 Task: Add an event with the title Webinar: Email Marketing Strategies for Success, date '2024/04/23', time 9:40 AM to 11:40 AMand add a description: Lunch breaks often provide a chance for socializing and building relationships with colleagues. It's a time to connect with coworkers, share stories, and engage in casual conversations.Select event color  Grape . Add location for the event as: 987 Casa Mila, Barcelona, Spain, logged in from the account softage.3@softage.netand send the event invitation to softage.9@softage.net and softage.10@softage.net. Set a reminder for the event Every weekday(Monday to Friday)
Action: Mouse moved to (56, 90)
Screenshot: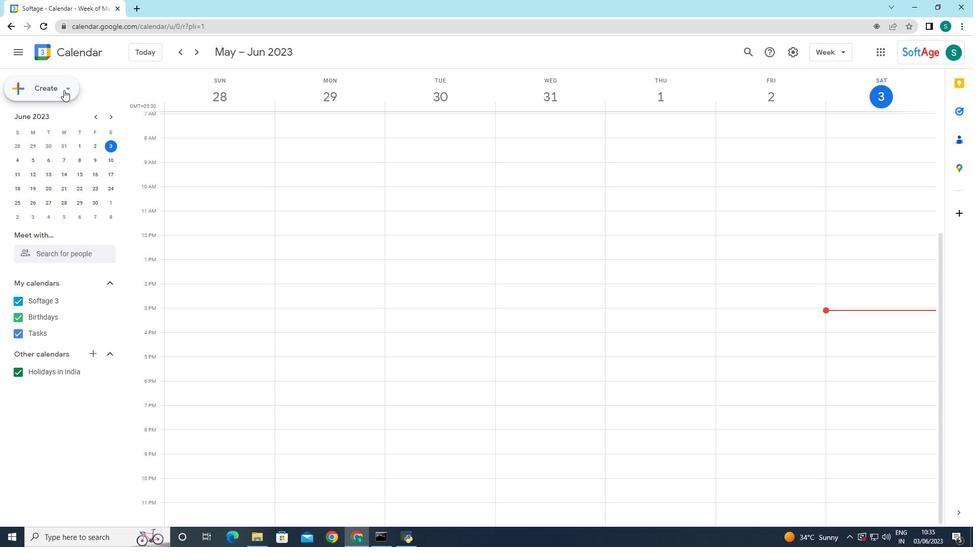 
Action: Mouse pressed left at (56, 90)
Screenshot: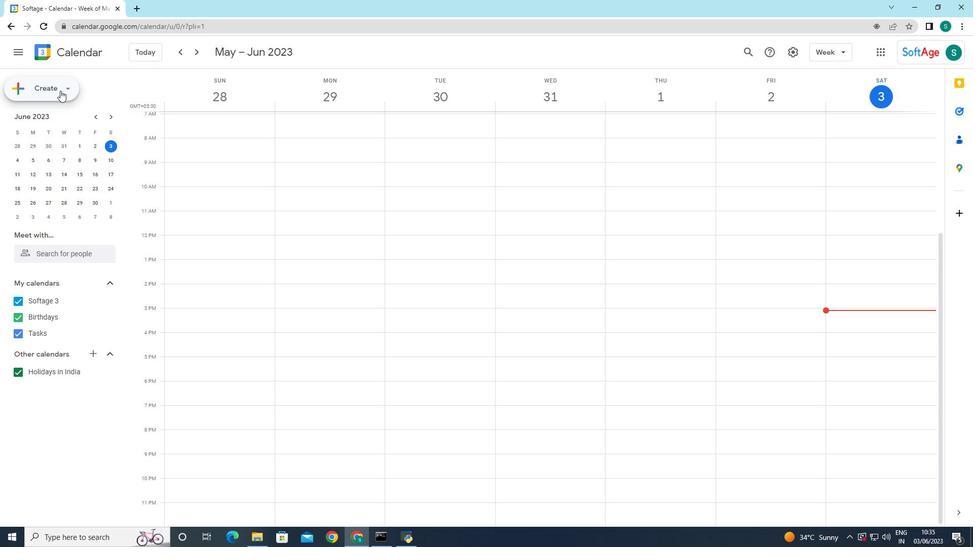 
Action: Mouse moved to (51, 118)
Screenshot: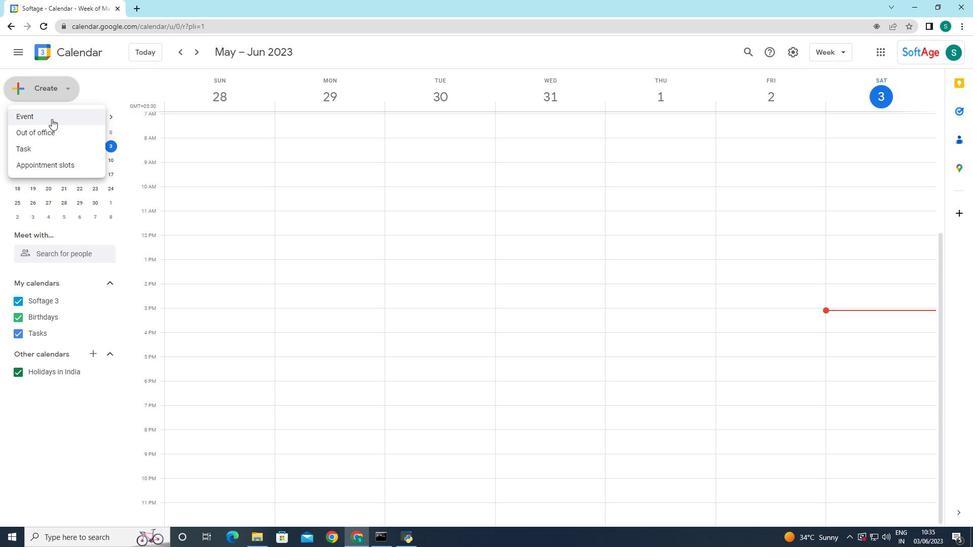 
Action: Mouse pressed left at (51, 118)
Screenshot: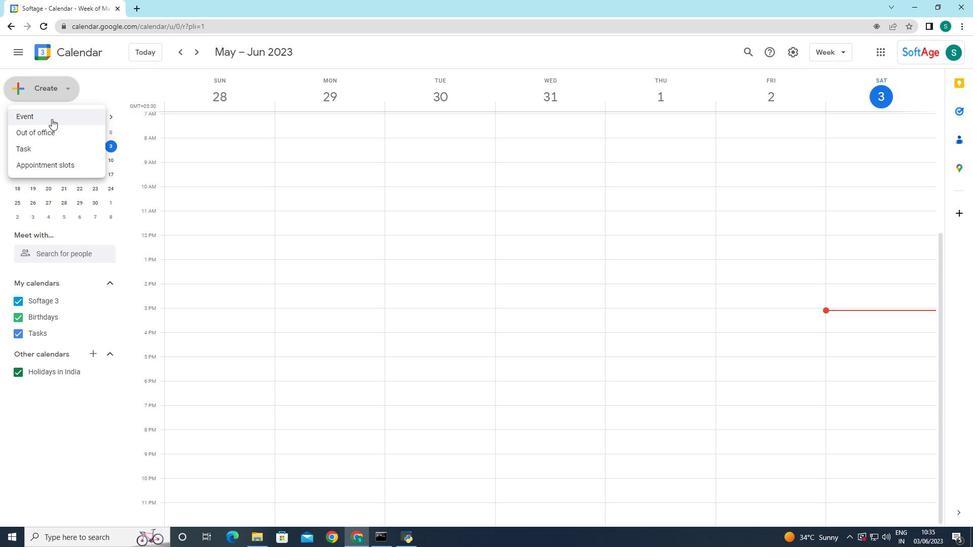
Action: Mouse moved to (745, 403)
Screenshot: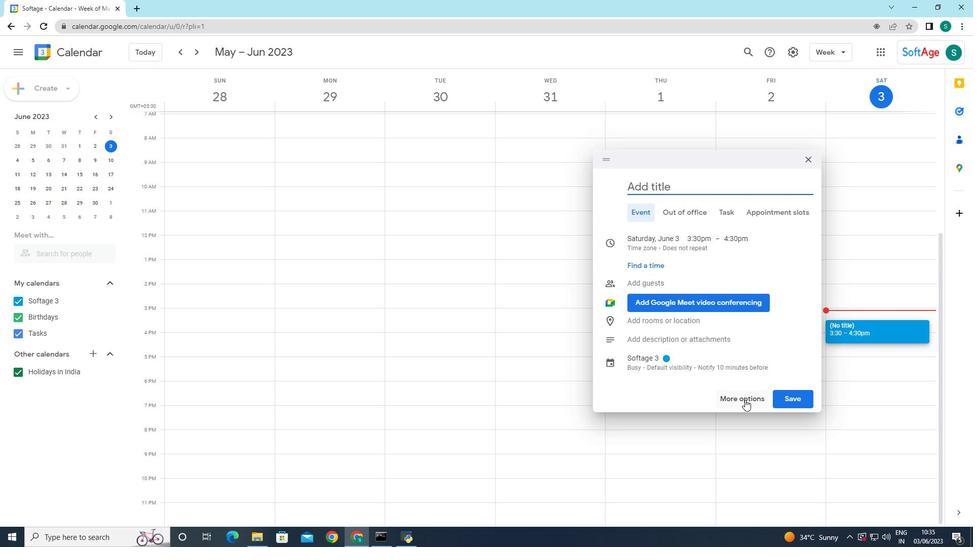 
Action: Mouse pressed left at (745, 403)
Screenshot: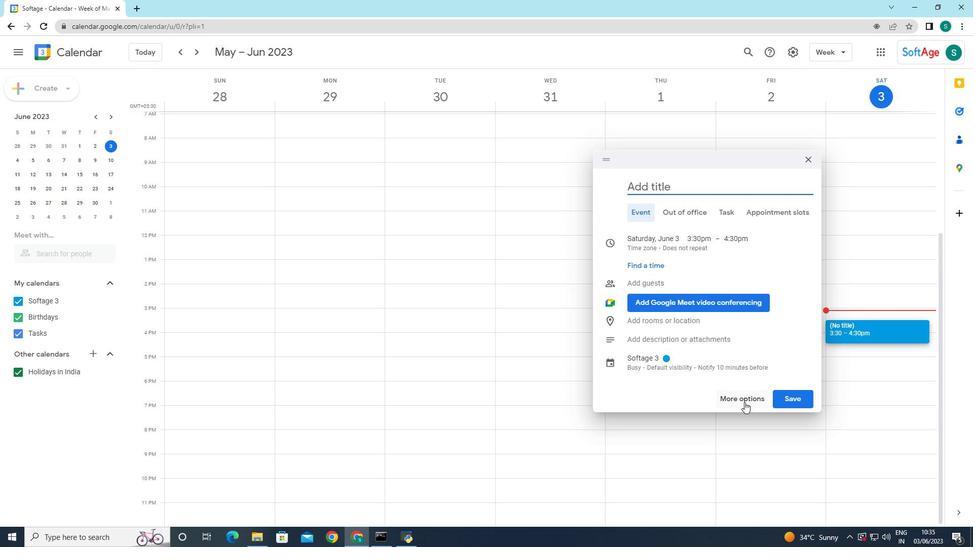 
Action: Mouse moved to (65, 60)
Screenshot: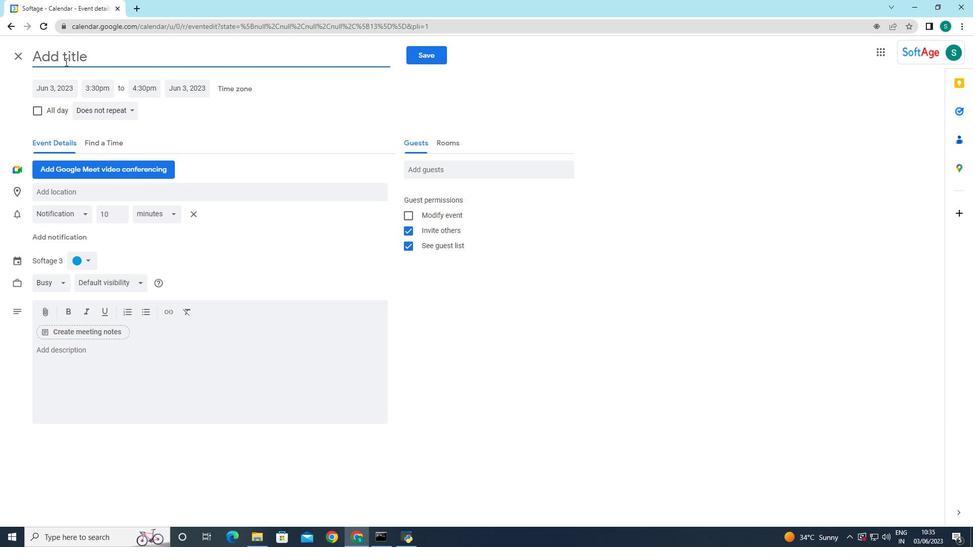 
Action: Mouse pressed left at (65, 60)
Screenshot: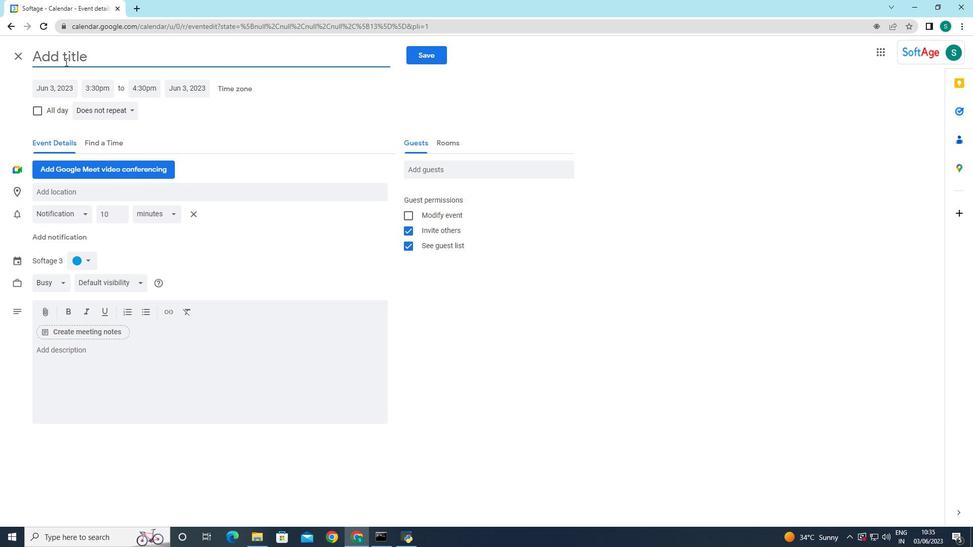 
Action: Key pressed <Key.caps_lock>E<Key.caps_lock>mail<Key.space><Key.caps_lock>MA<Key.backspace><Key.caps_lock>r<Key.backspace>arketing<Key.space><Key.caps_lock>S<Key.caps_lock>trategies<Key.space>for<Key.space><Key.caps_lock>S<Key.caps_lock>uccess
Screenshot: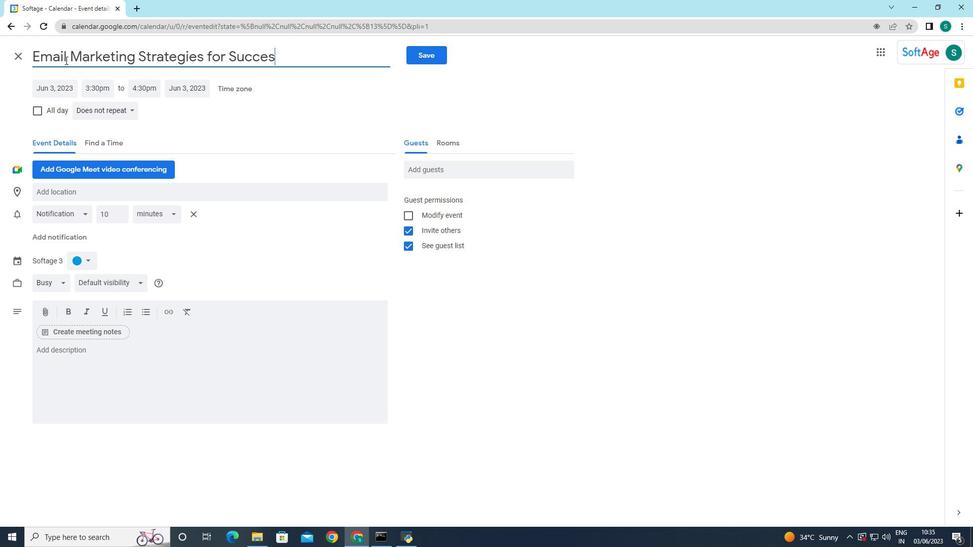 
Action: Mouse moved to (221, 127)
Screenshot: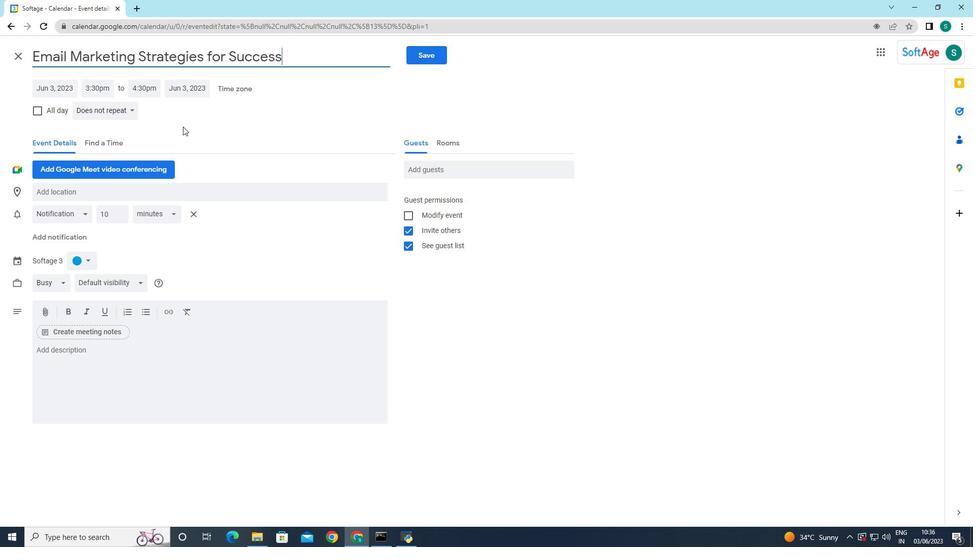 
Action: Mouse pressed left at (221, 127)
Screenshot: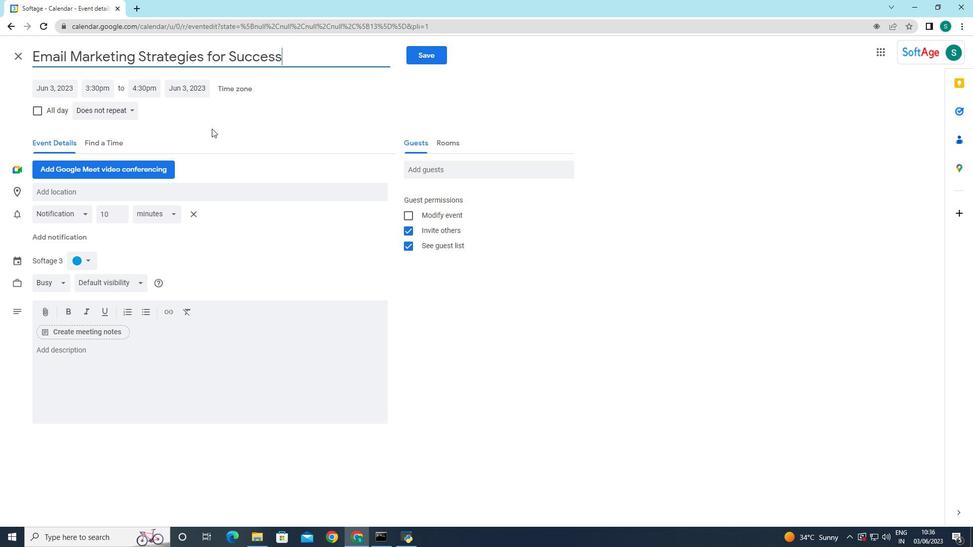 
Action: Mouse moved to (64, 95)
Screenshot: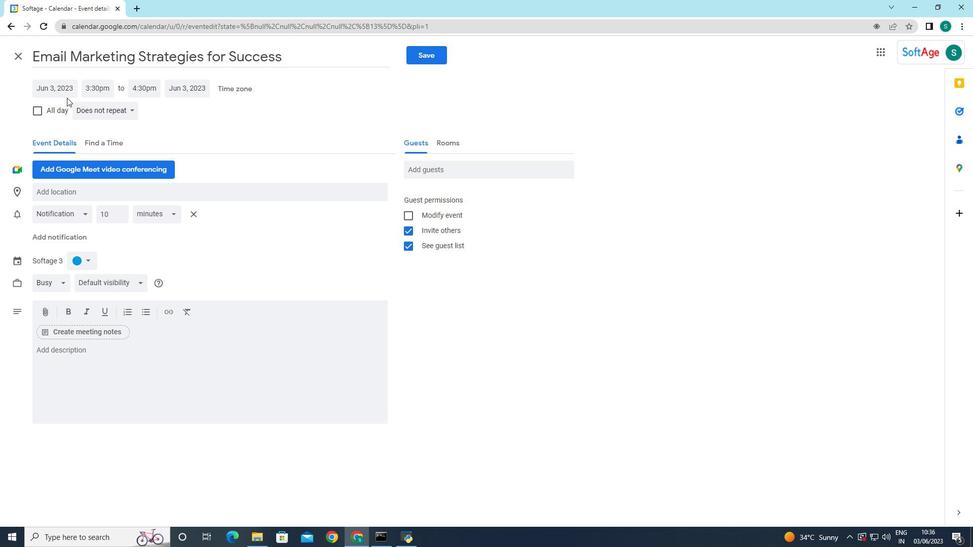 
Action: Mouse pressed left at (64, 95)
Screenshot: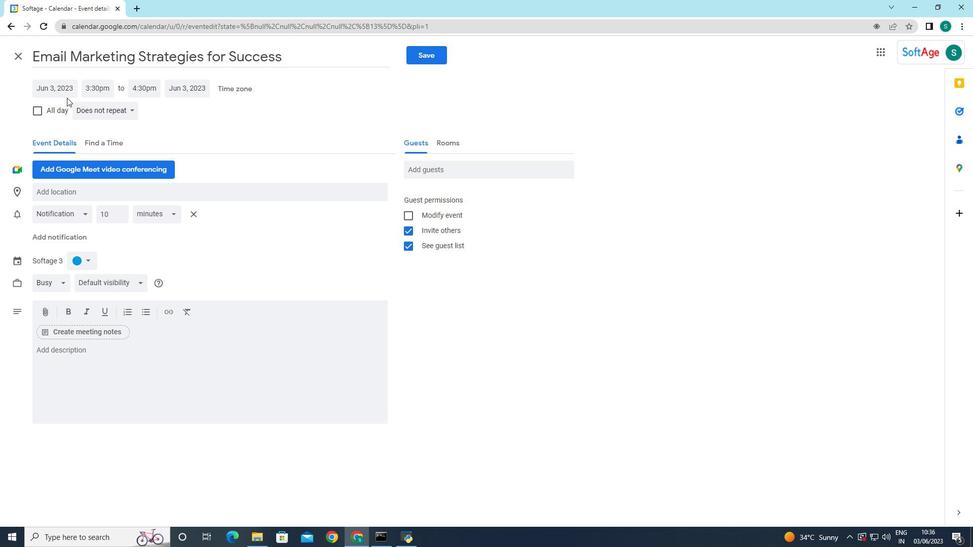 
Action: Mouse moved to (158, 111)
Screenshot: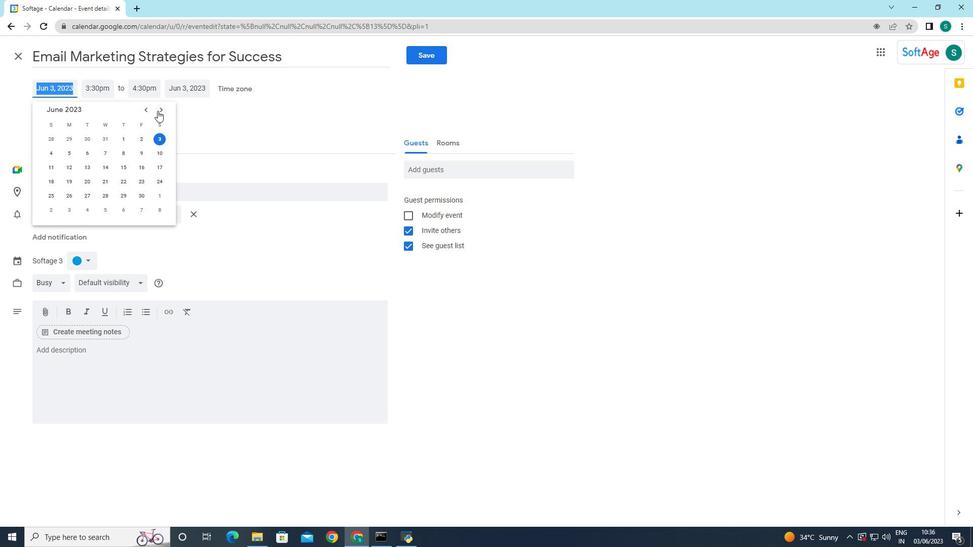 
Action: Mouse pressed left at (158, 111)
Screenshot: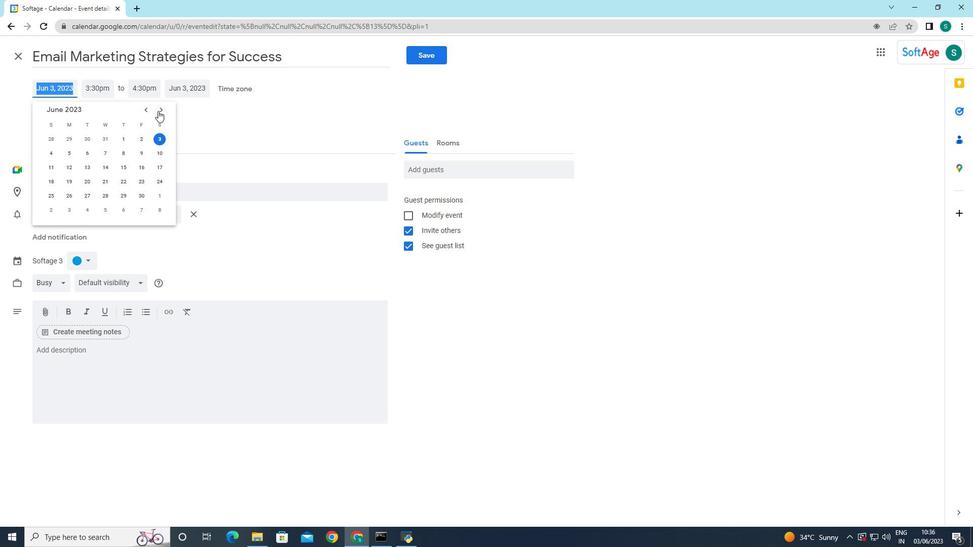 
Action: Mouse pressed left at (158, 111)
Screenshot: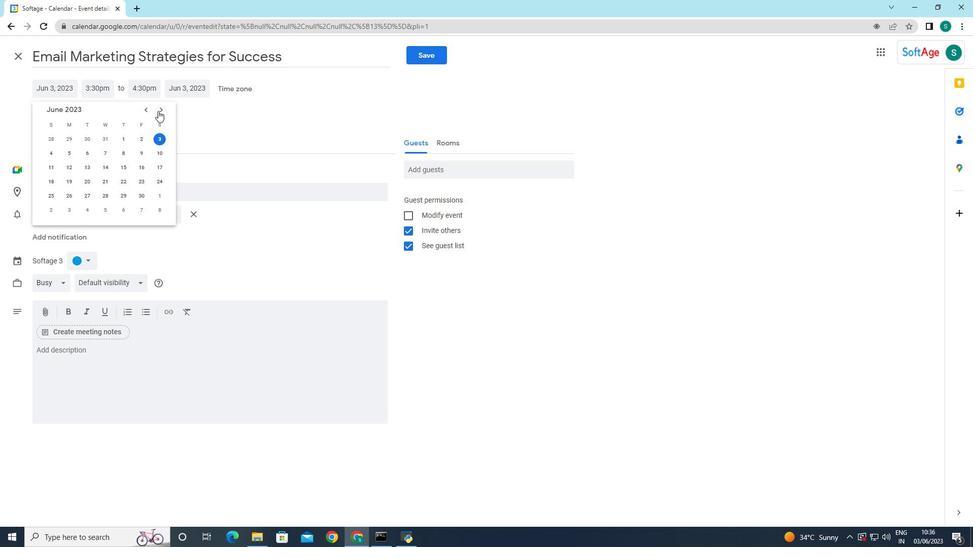 
Action: Mouse pressed left at (158, 111)
Screenshot: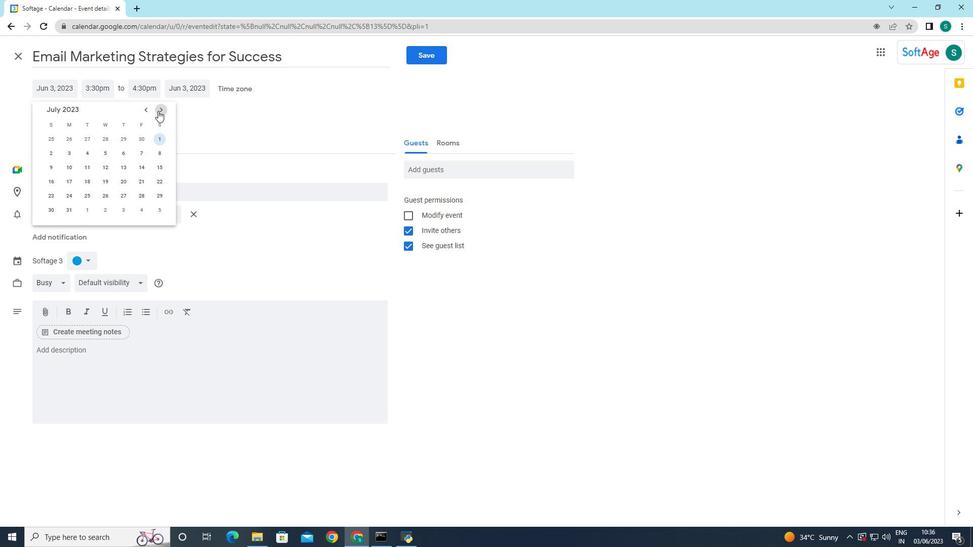 
Action: Mouse pressed left at (158, 111)
Screenshot: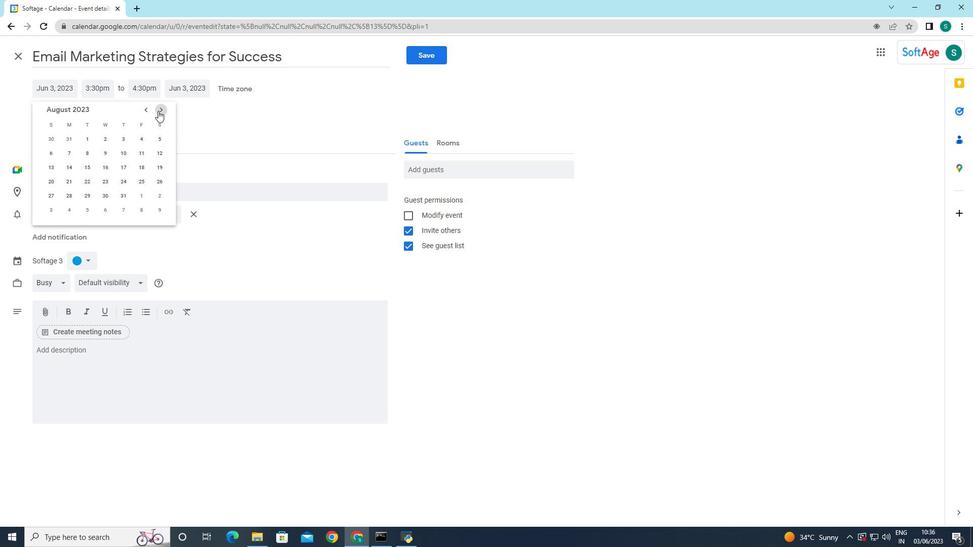 
Action: Mouse pressed left at (158, 111)
Screenshot: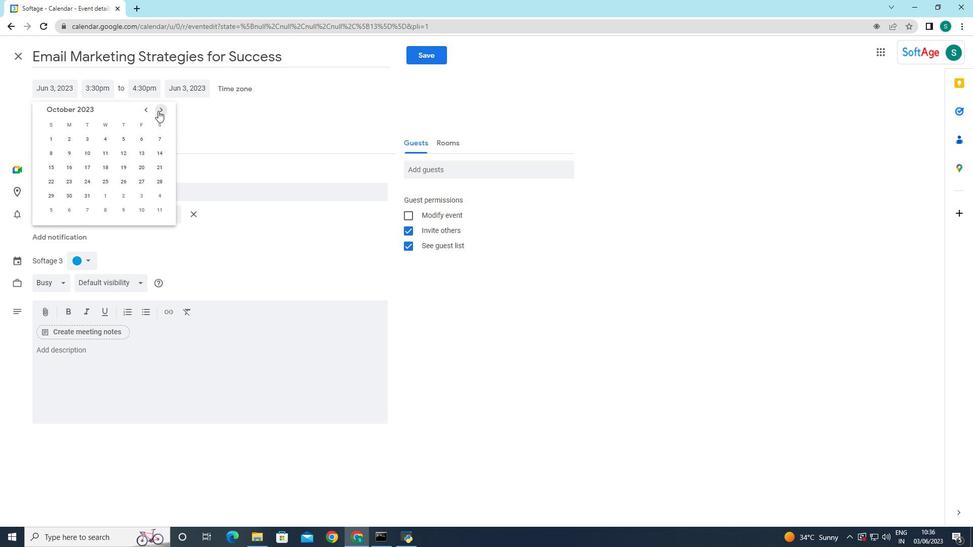 
Action: Mouse pressed left at (158, 111)
Screenshot: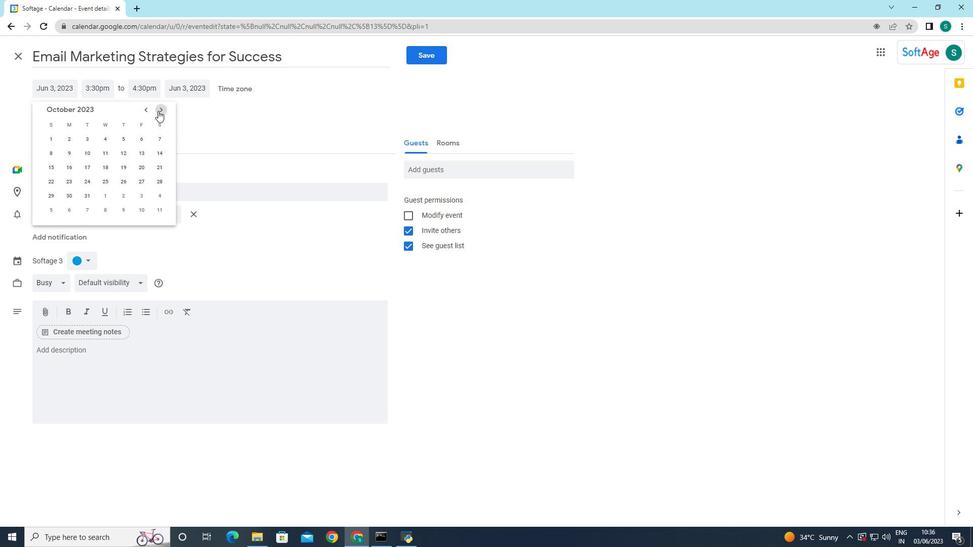 
Action: Mouse pressed left at (158, 111)
Screenshot: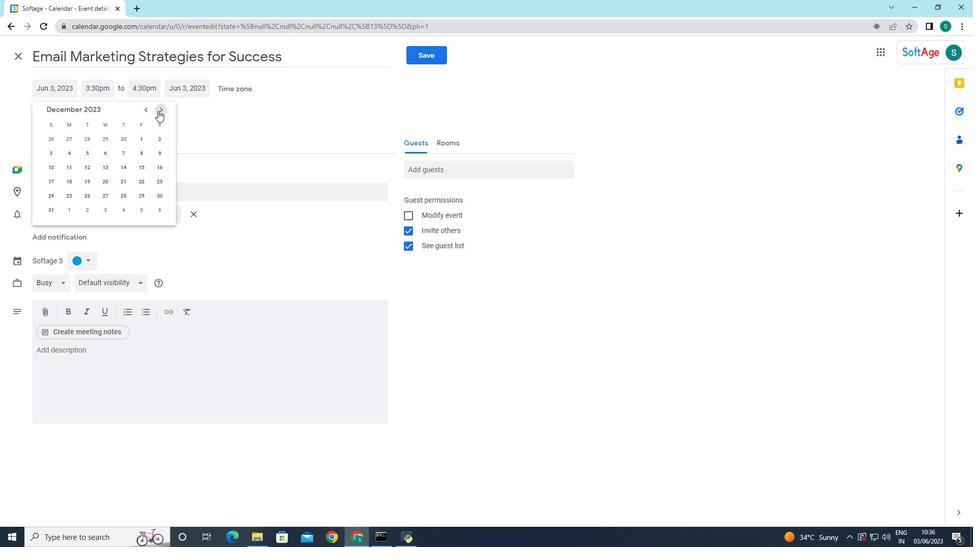 
Action: Mouse pressed left at (158, 111)
Screenshot: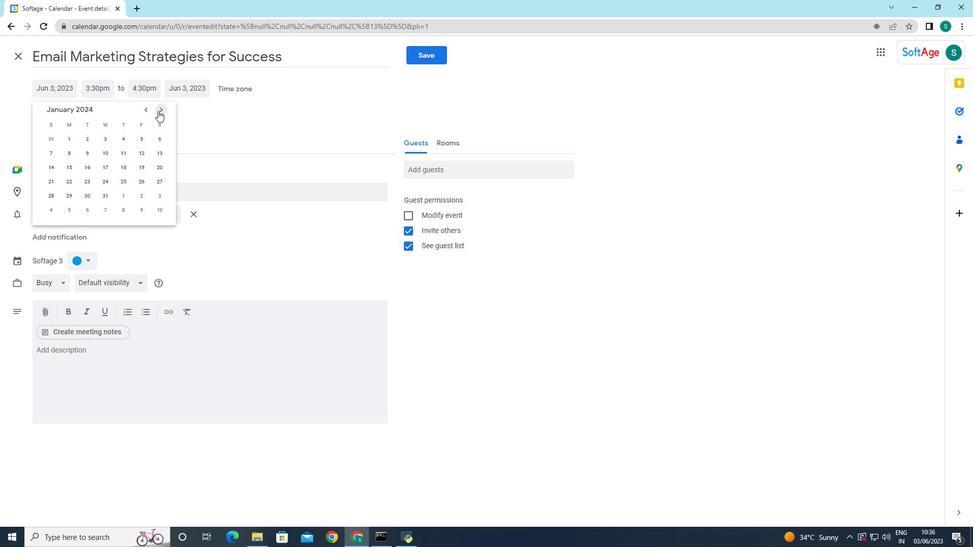 
Action: Mouse pressed left at (158, 111)
Screenshot: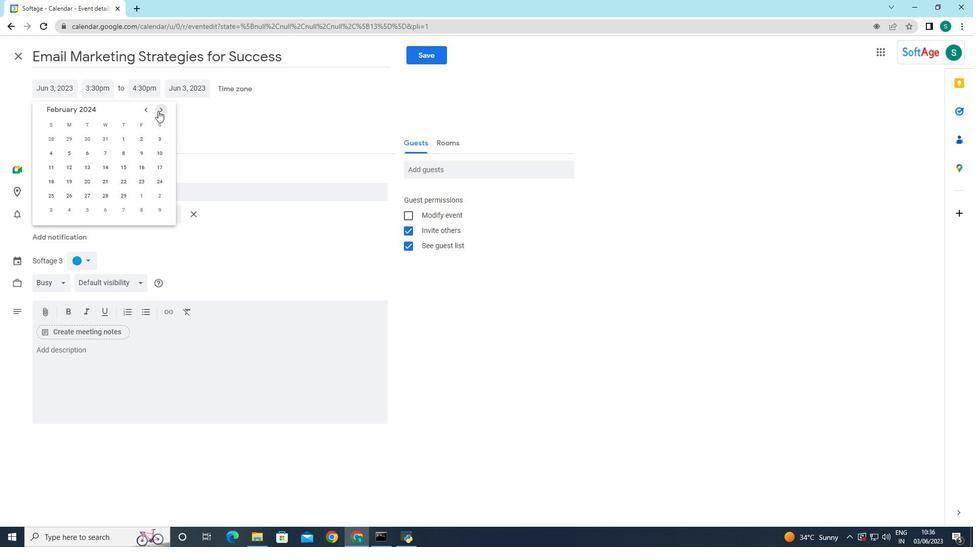 
Action: Mouse pressed left at (158, 111)
Screenshot: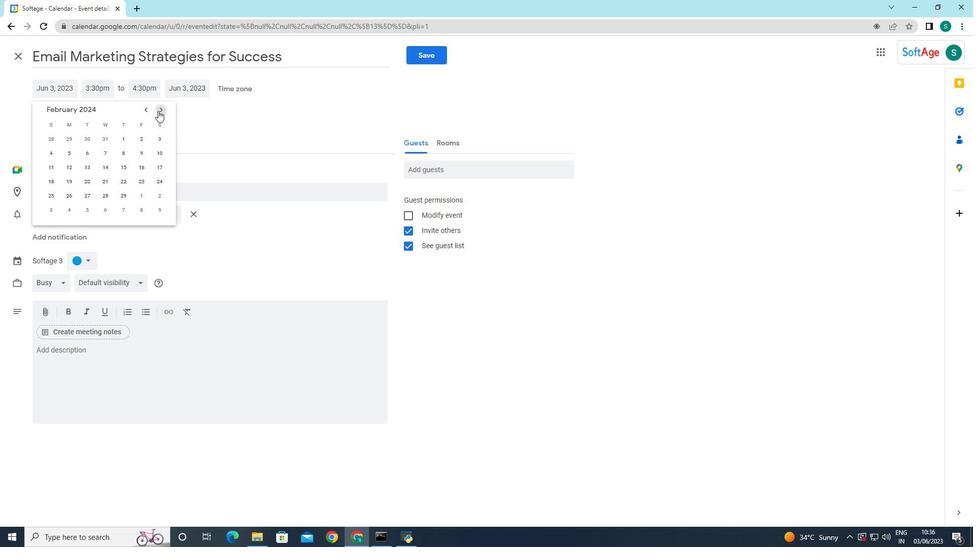 
Action: Mouse moved to (90, 182)
Screenshot: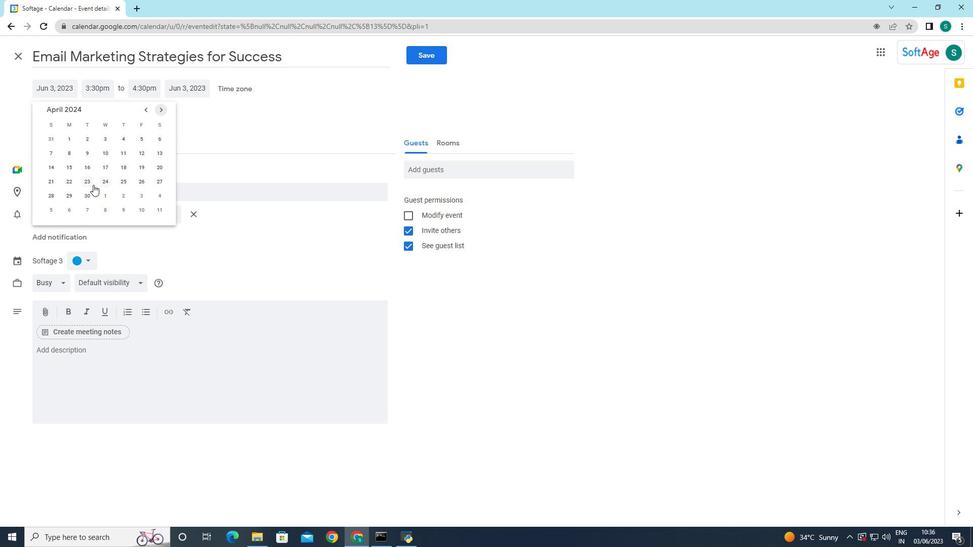 
Action: Mouse pressed left at (90, 182)
Screenshot: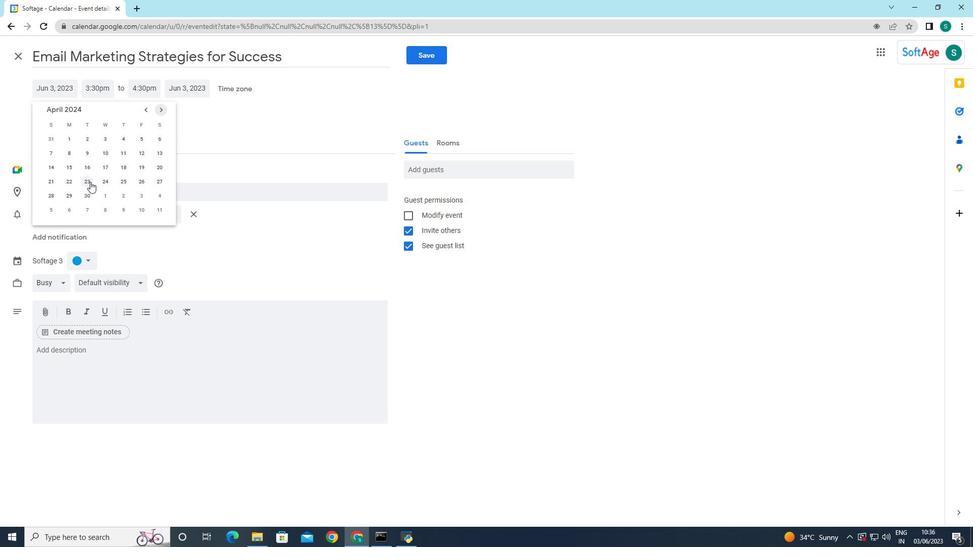 
Action: Mouse moved to (228, 127)
Screenshot: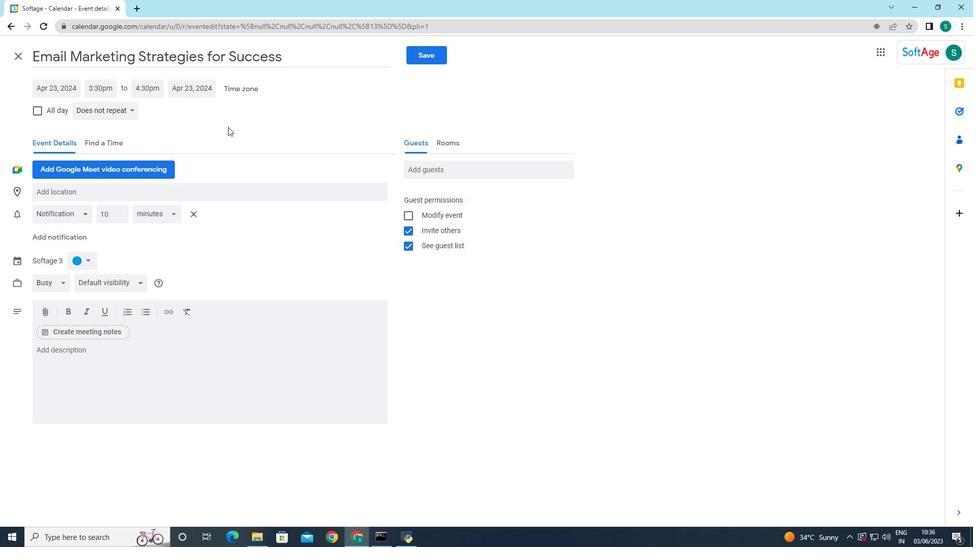 
Action: Mouse pressed left at (228, 127)
Screenshot: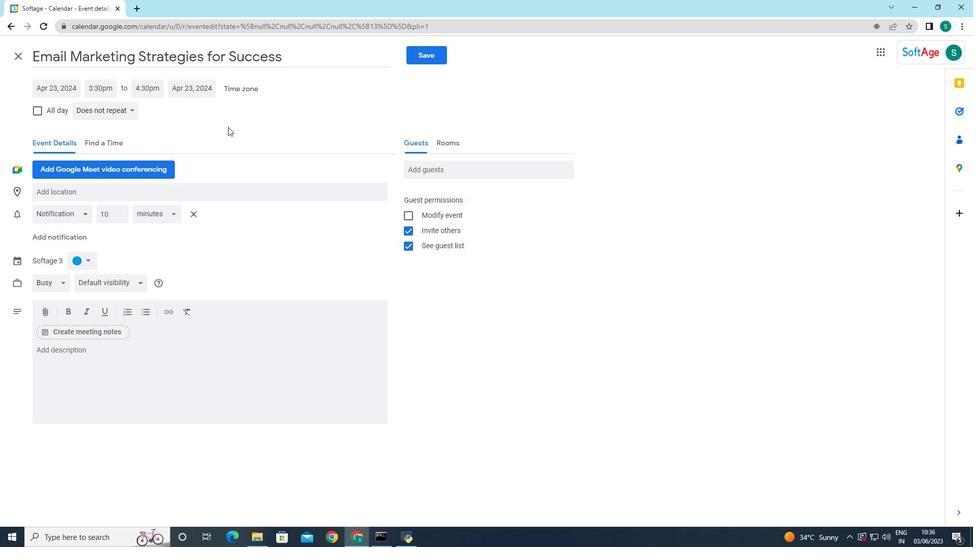 
Action: Mouse moved to (104, 86)
Screenshot: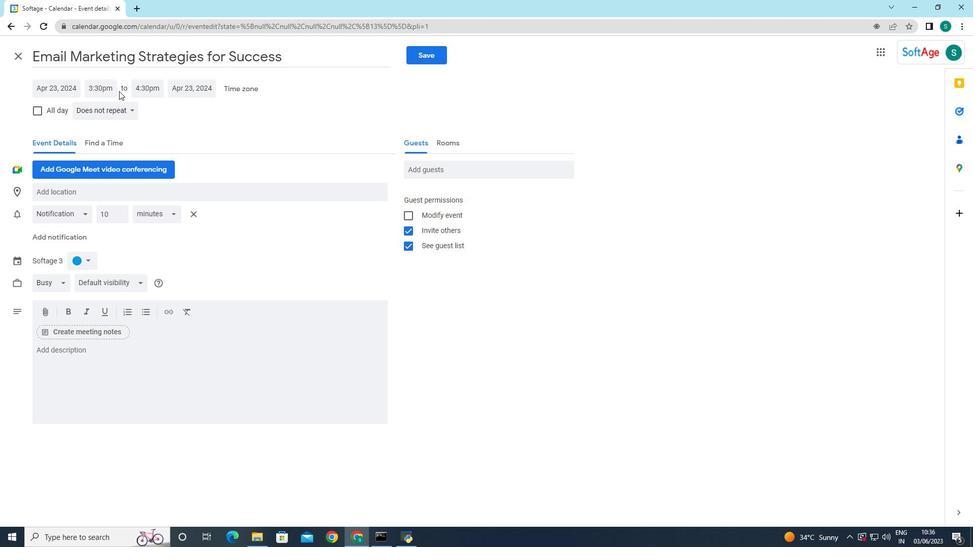 
Action: Mouse pressed left at (104, 86)
Screenshot: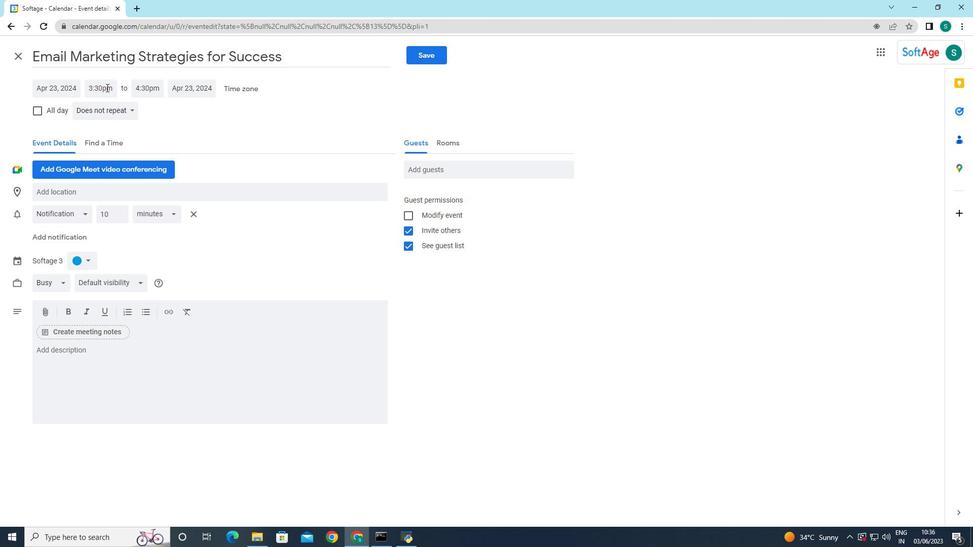 
Action: Mouse moved to (116, 197)
Screenshot: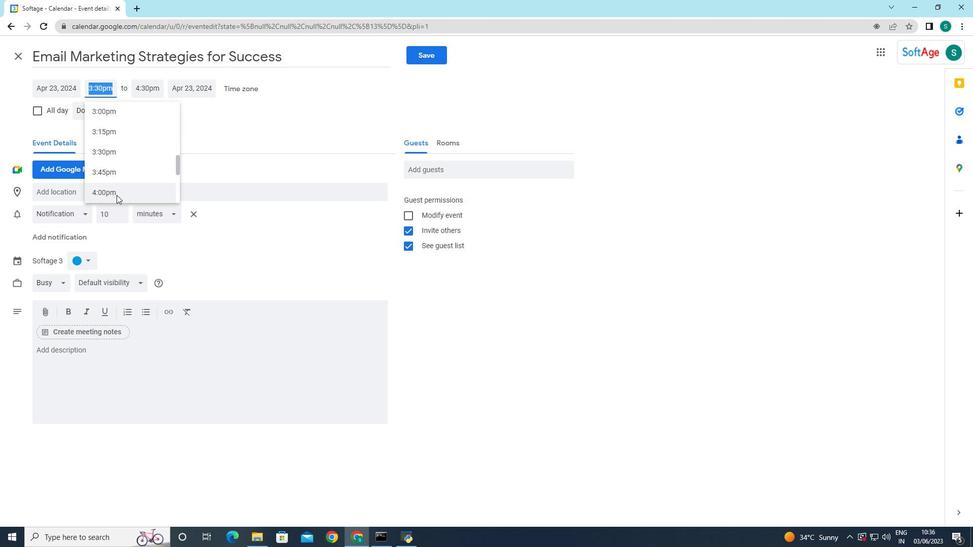 
Action: Mouse scrolled (116, 197) with delta (0, 0)
Screenshot: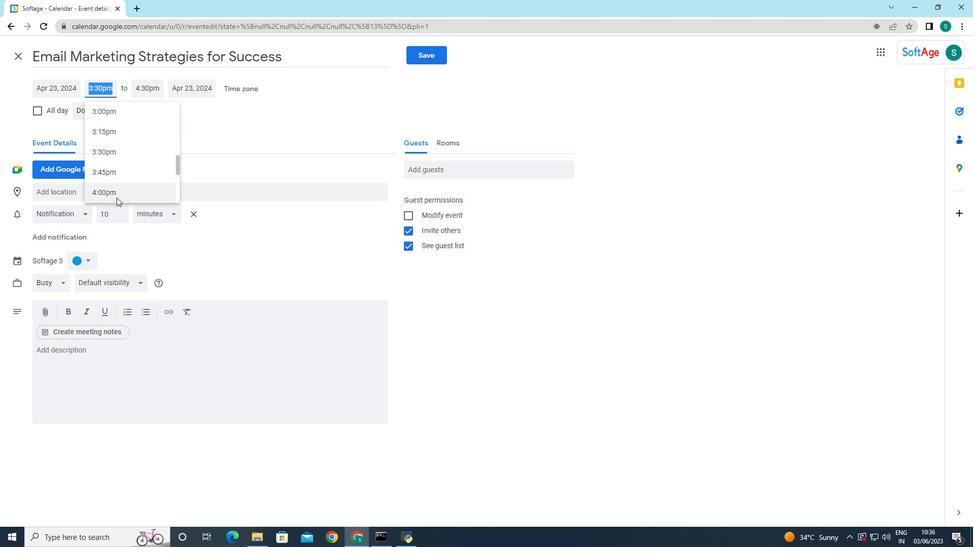 
Action: Mouse scrolled (116, 197) with delta (0, 0)
Screenshot: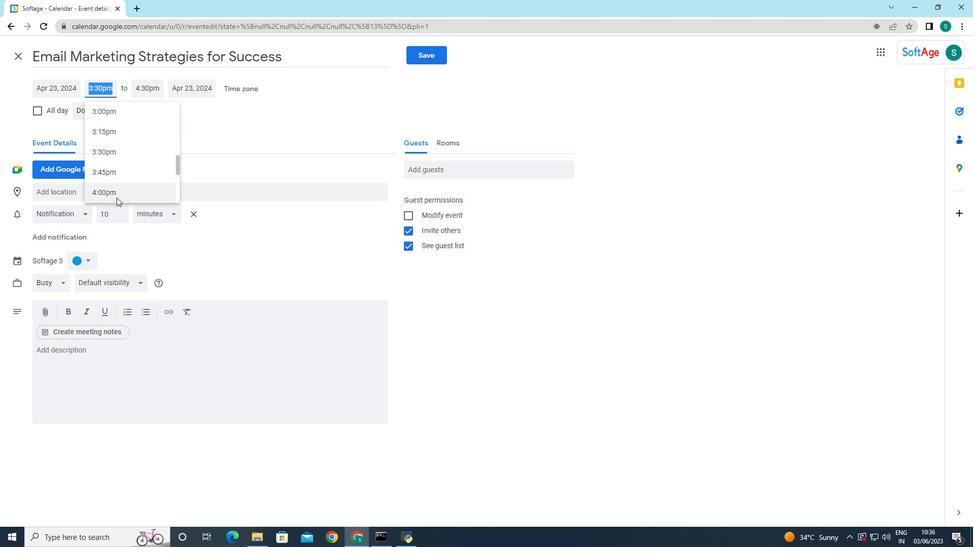 
Action: Mouse moved to (109, 161)
Screenshot: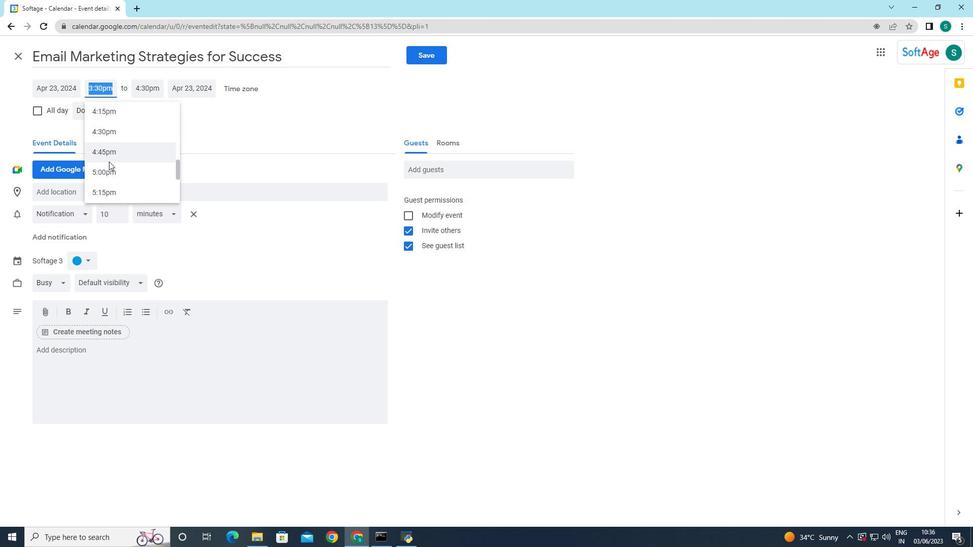 
Action: Mouse scrolled (109, 162) with delta (0, 0)
Screenshot: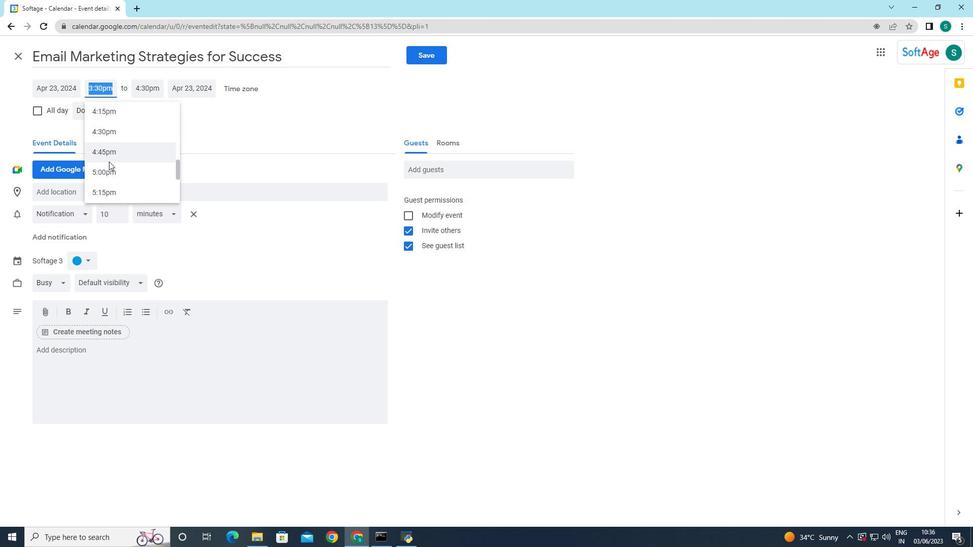 
Action: Mouse scrolled (109, 162) with delta (0, 0)
Screenshot: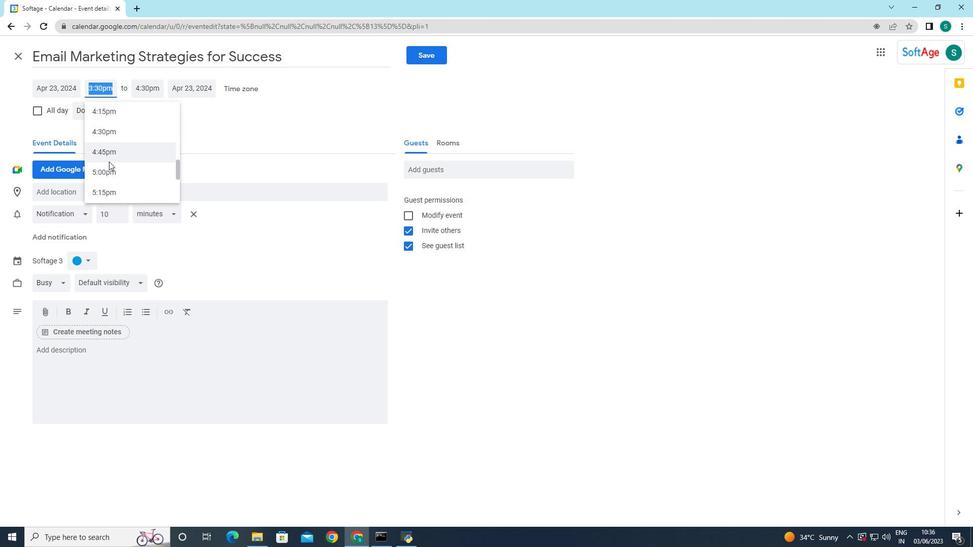 
Action: Mouse scrolled (109, 162) with delta (0, 0)
Screenshot: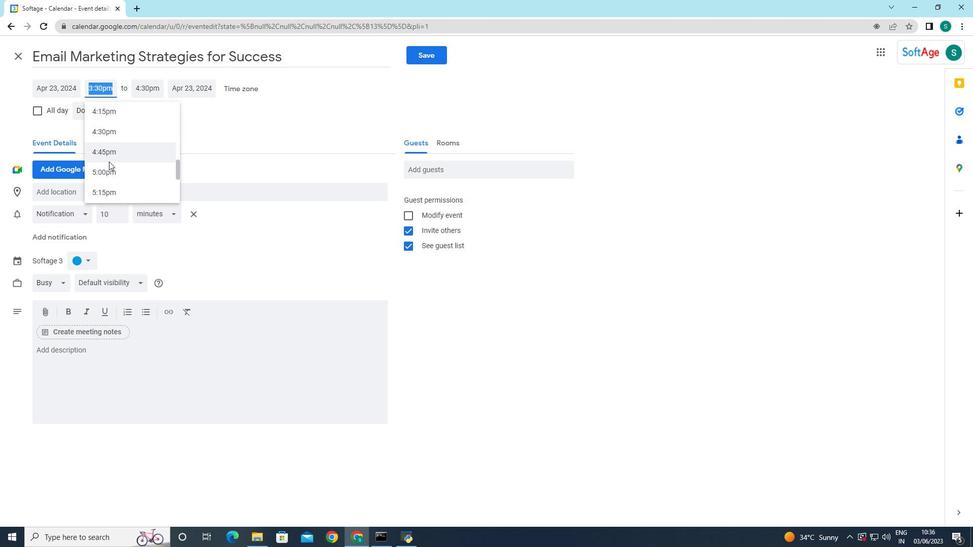 
Action: Mouse moved to (115, 162)
Screenshot: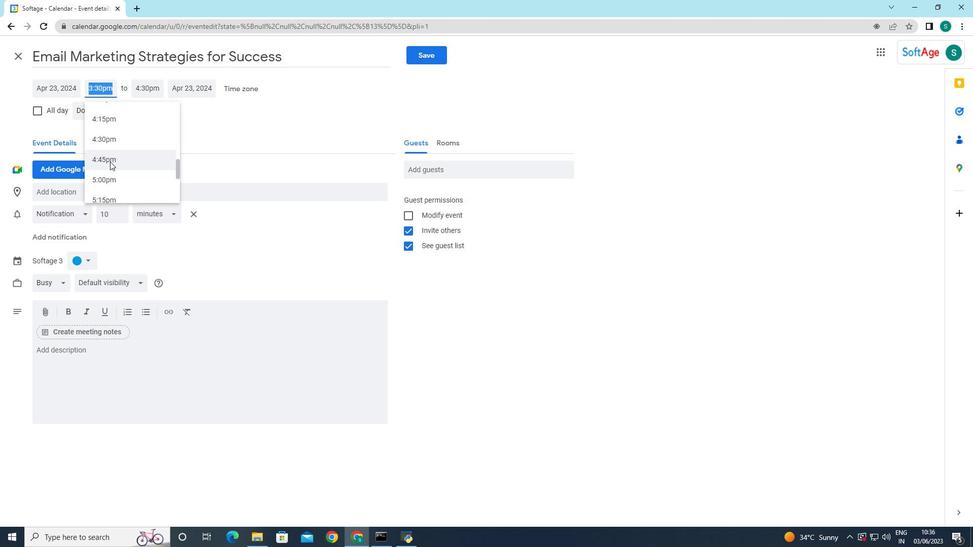 
Action: Mouse scrolled (115, 163) with delta (0, 0)
Screenshot: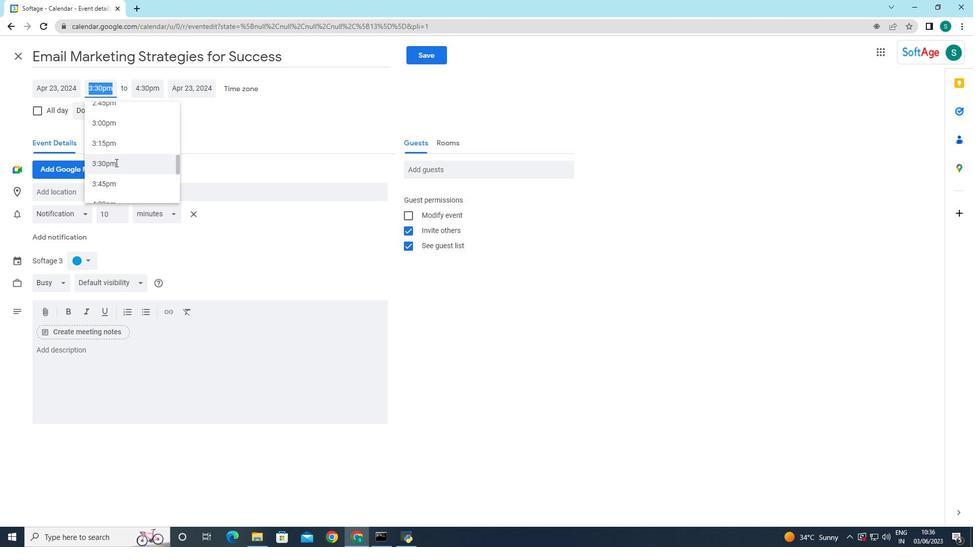 
Action: Mouse scrolled (115, 163) with delta (0, 0)
Screenshot: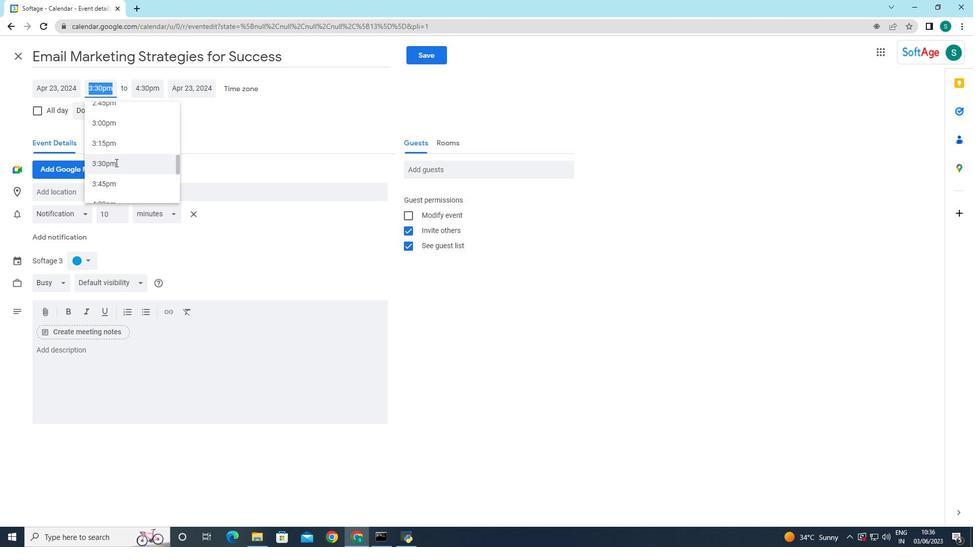 
Action: Mouse scrolled (115, 163) with delta (0, 0)
Screenshot: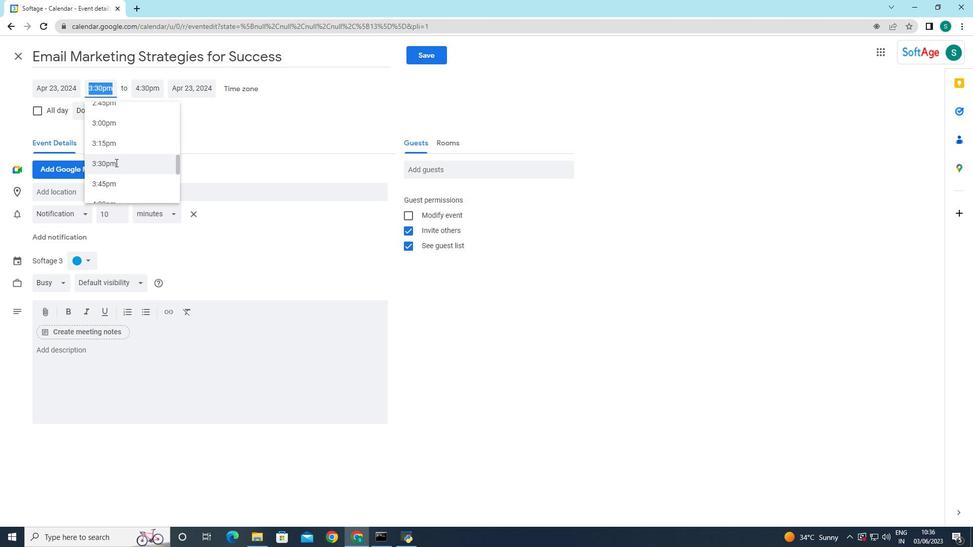 
Action: Mouse moved to (115, 162)
Screenshot: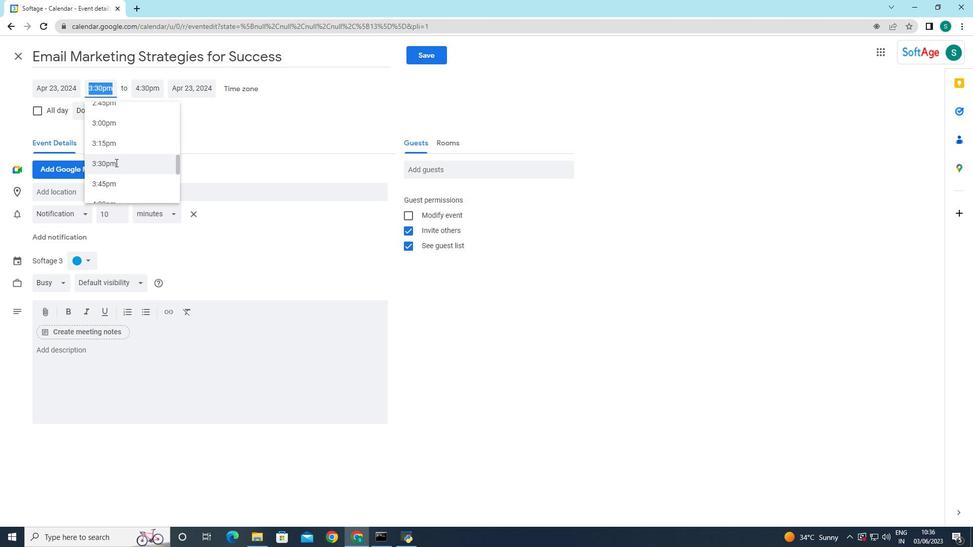 
Action: Mouse scrolled (115, 163) with delta (0, 0)
Screenshot: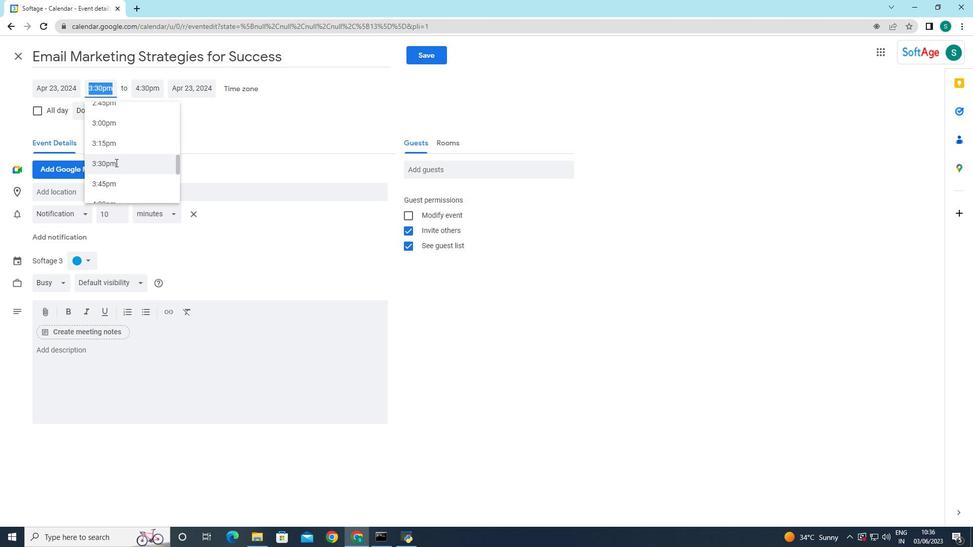 
Action: Mouse scrolled (115, 163) with delta (0, 0)
Screenshot: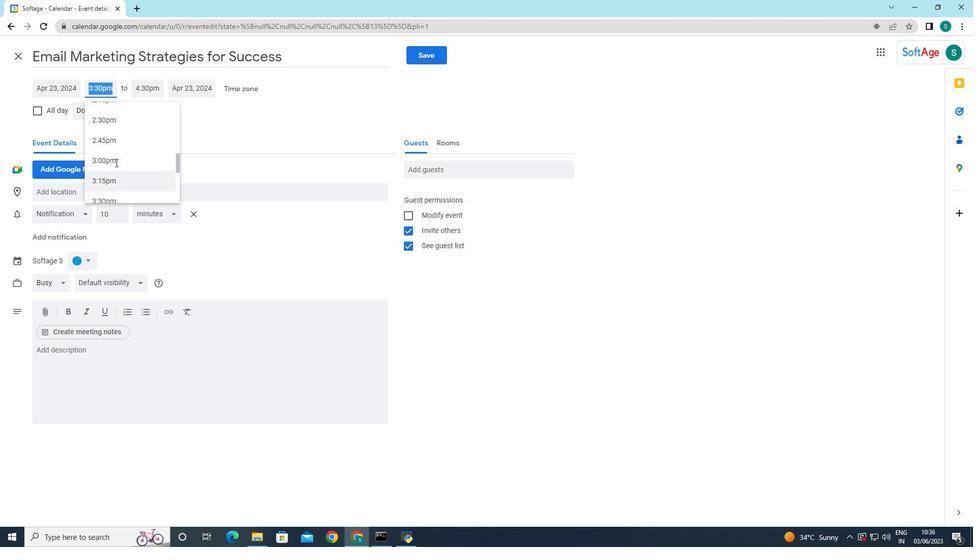 
Action: Mouse moved to (116, 162)
Screenshot: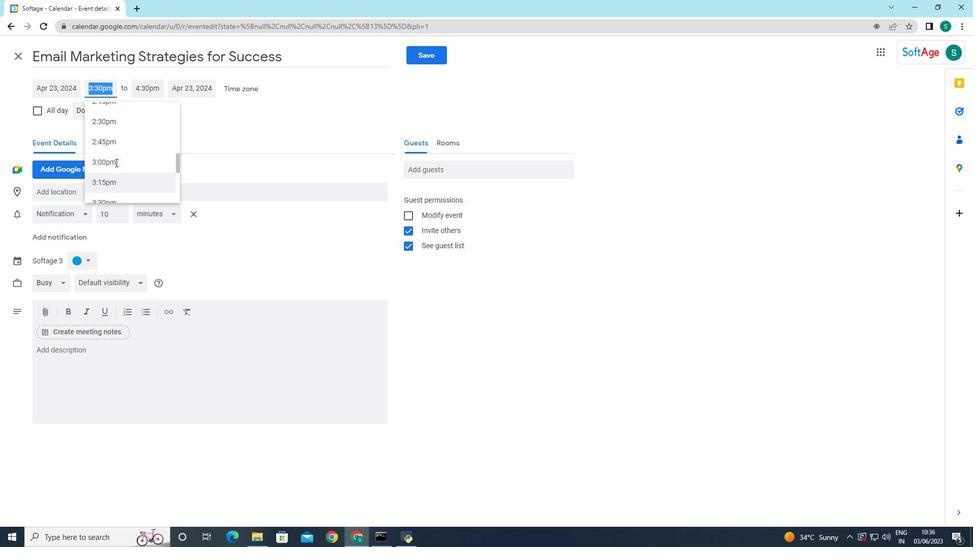 
Action: Mouse scrolled (116, 163) with delta (0, 0)
Screenshot: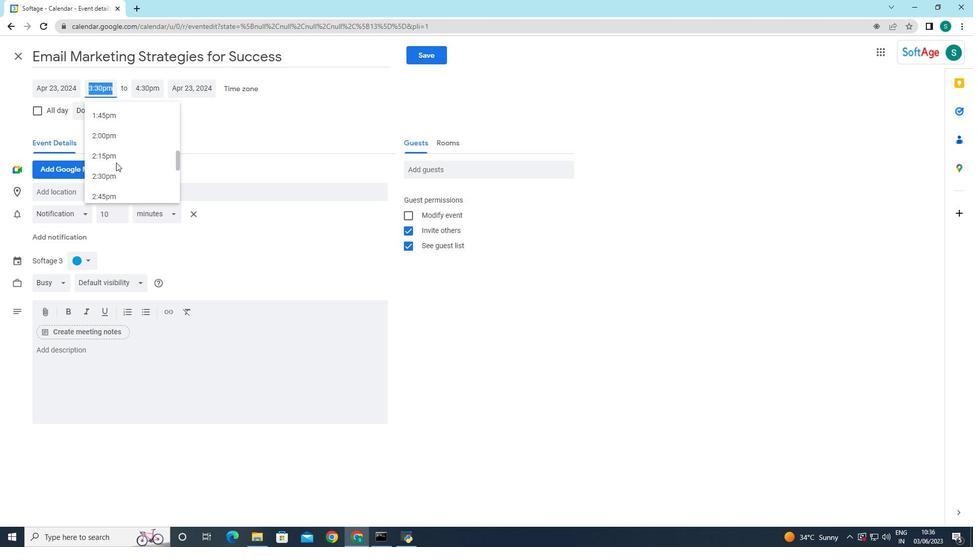 
Action: Mouse scrolled (116, 163) with delta (0, 0)
Screenshot: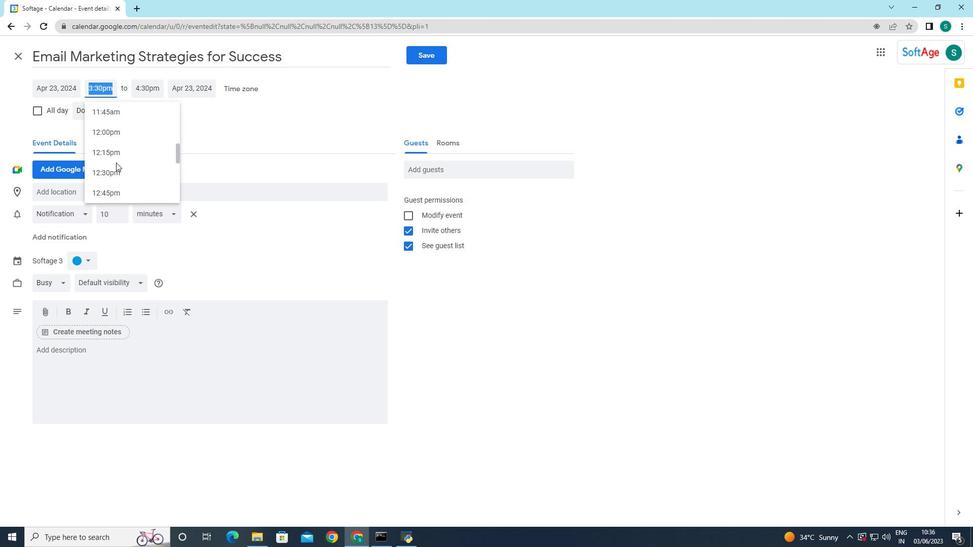 
Action: Mouse scrolled (116, 163) with delta (0, 0)
Screenshot: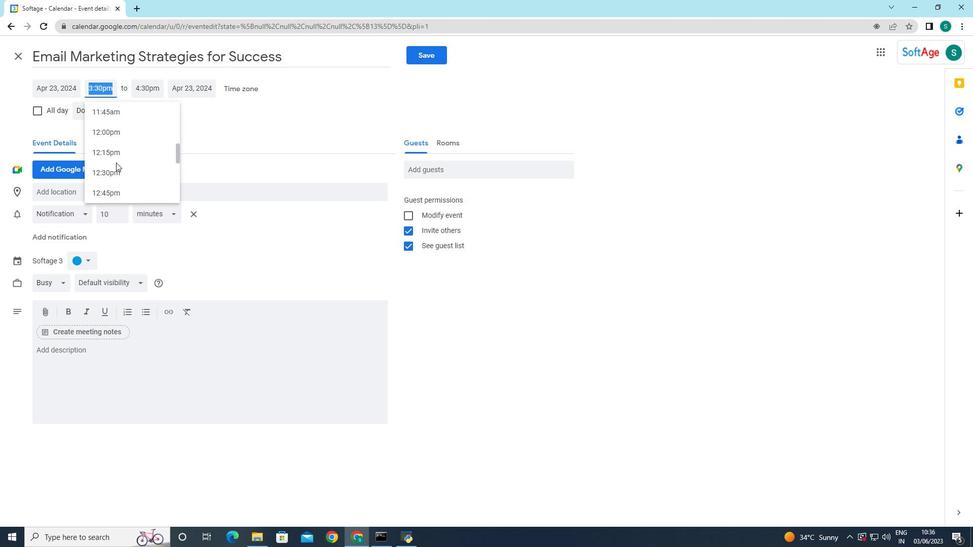 
Action: Mouse scrolled (116, 163) with delta (0, 0)
Screenshot: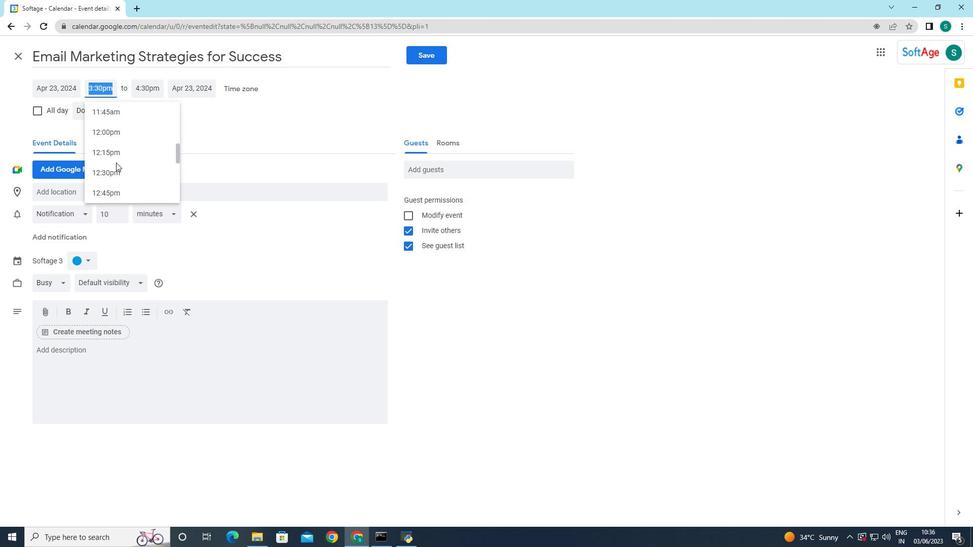 
Action: Mouse scrolled (116, 163) with delta (0, 0)
Screenshot: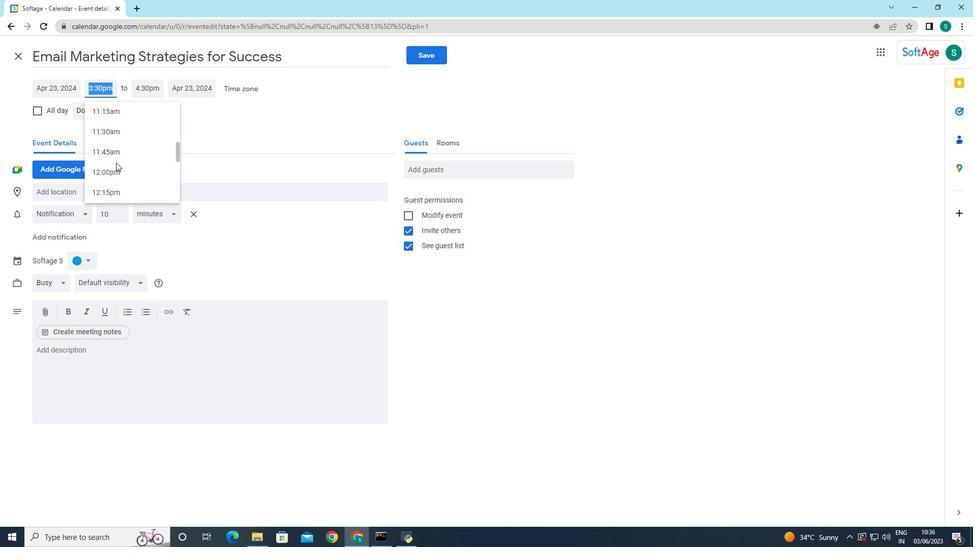 
Action: Mouse scrolled (116, 163) with delta (0, 0)
Screenshot: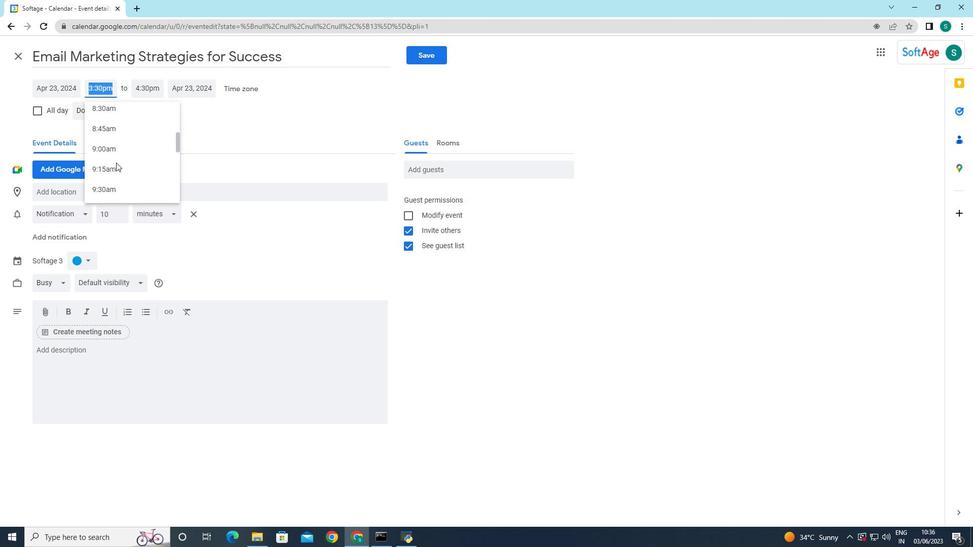 
Action: Mouse scrolled (116, 163) with delta (0, 0)
Screenshot: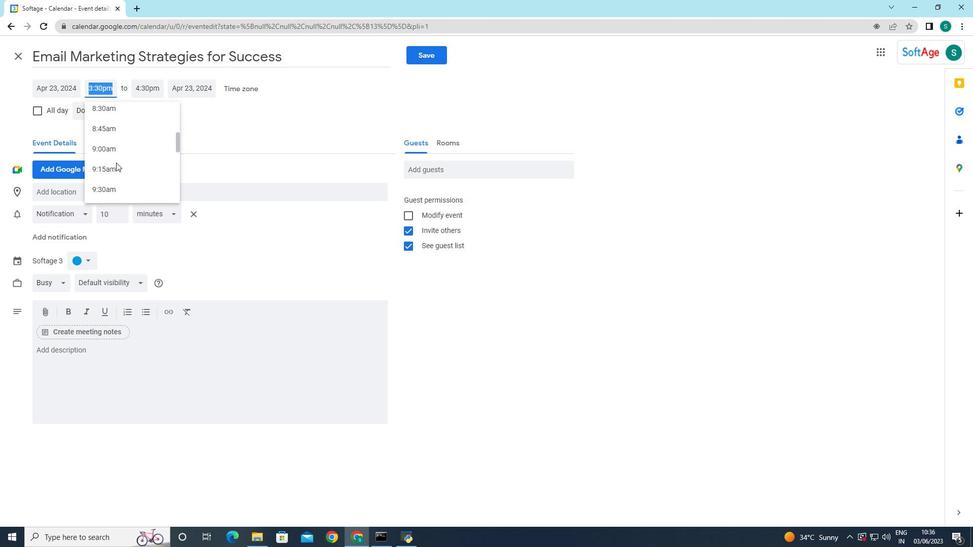 
Action: Mouse scrolled (116, 163) with delta (0, 0)
Screenshot: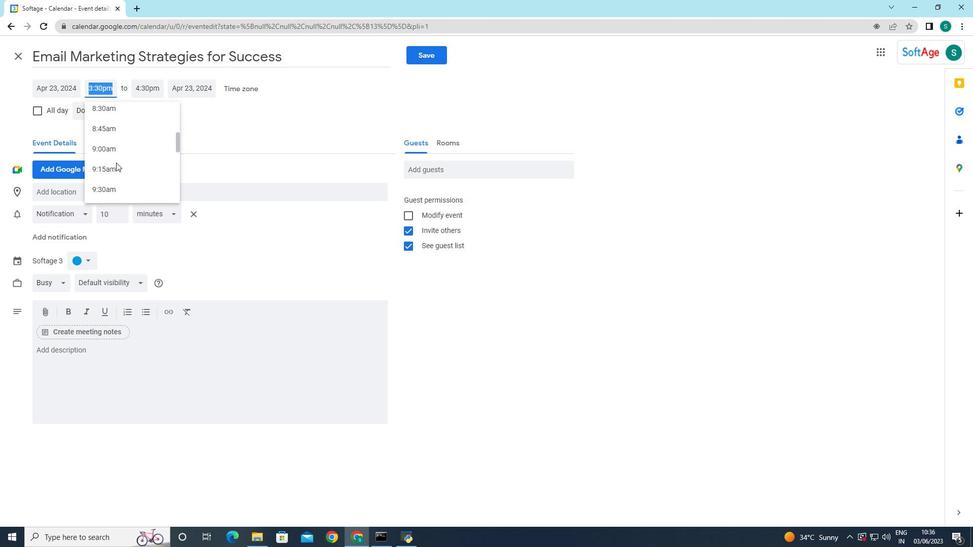 
Action: Mouse scrolled (116, 163) with delta (0, 0)
Screenshot: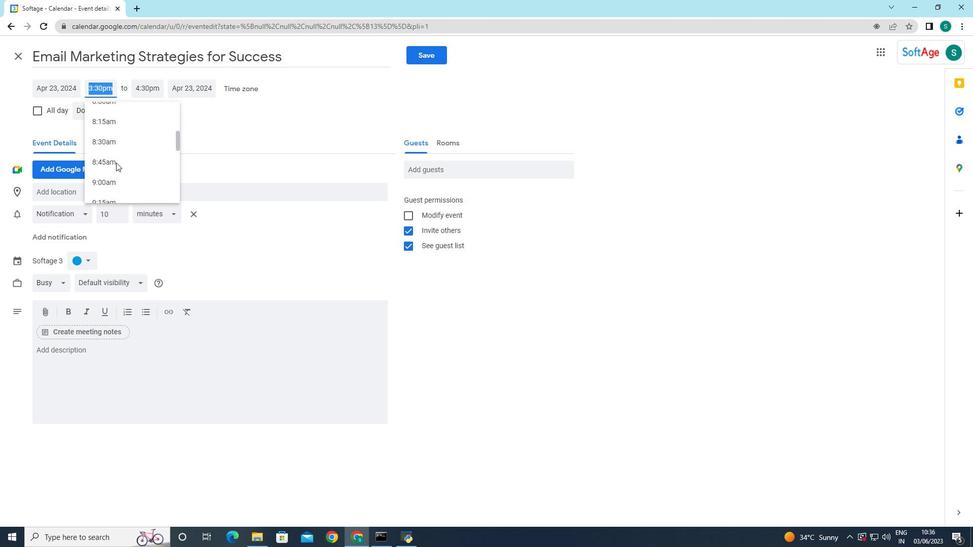 
Action: Mouse scrolled (116, 163) with delta (0, 0)
Screenshot: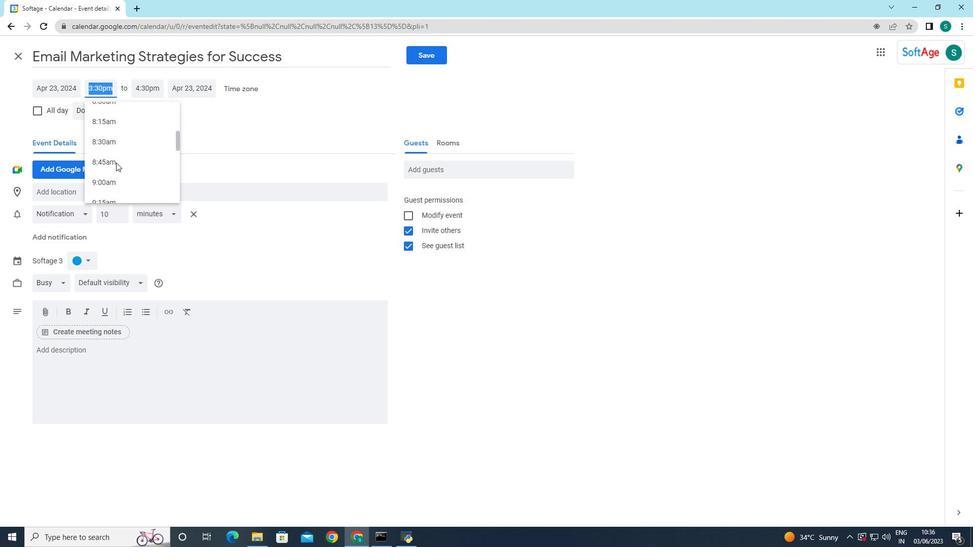 
Action: Mouse moved to (112, 173)
Screenshot: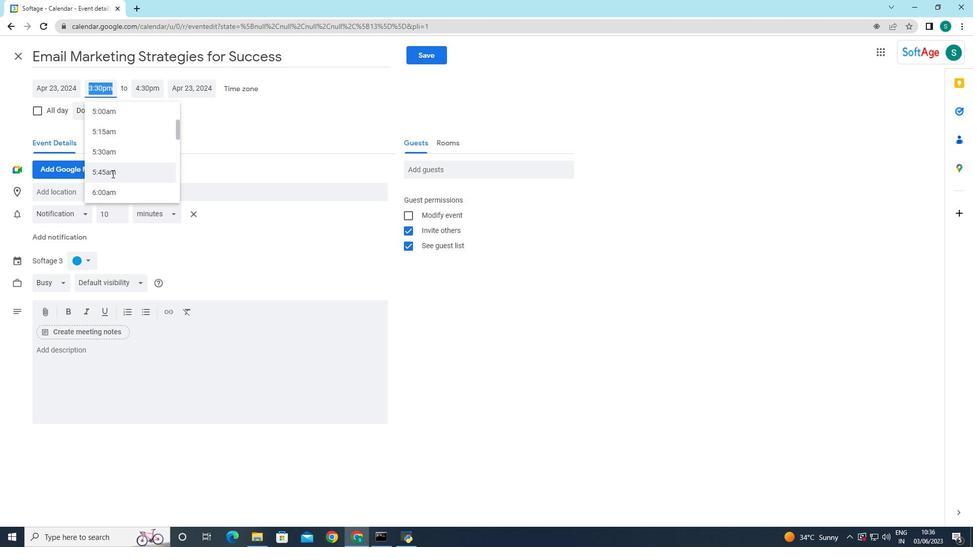 
Action: Mouse scrolled (112, 172) with delta (0, 0)
Screenshot: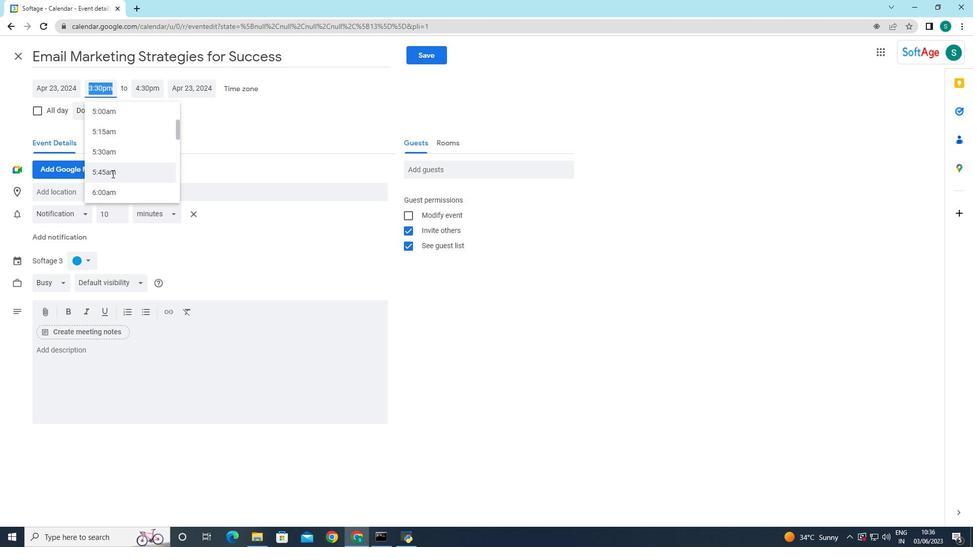 
Action: Mouse scrolled (112, 172) with delta (0, 0)
Screenshot: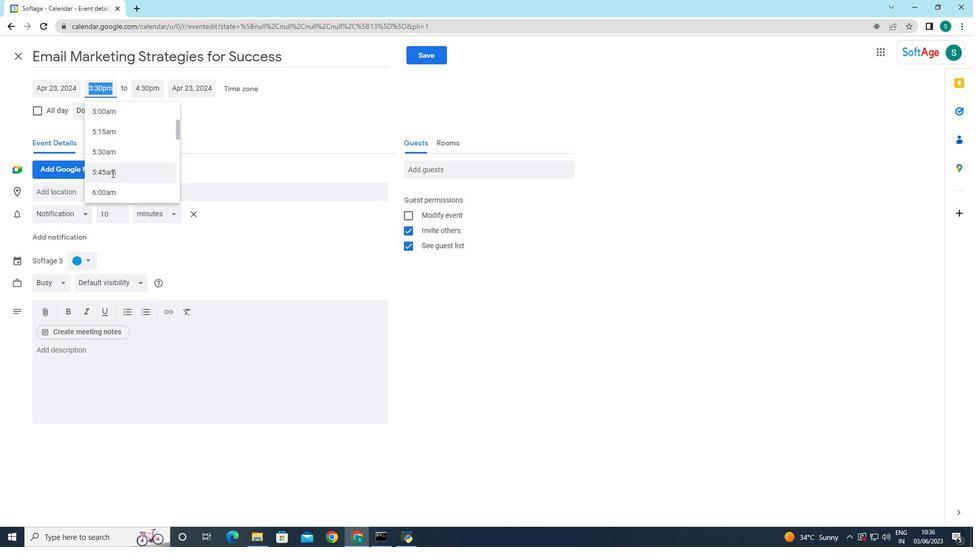 
Action: Mouse scrolled (112, 172) with delta (0, 0)
Screenshot: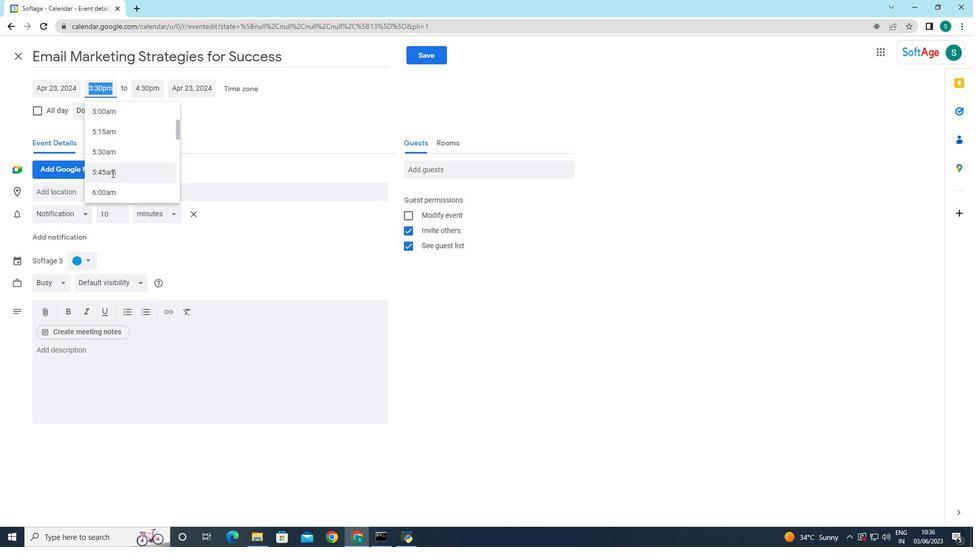 
Action: Mouse moved to (109, 170)
Screenshot: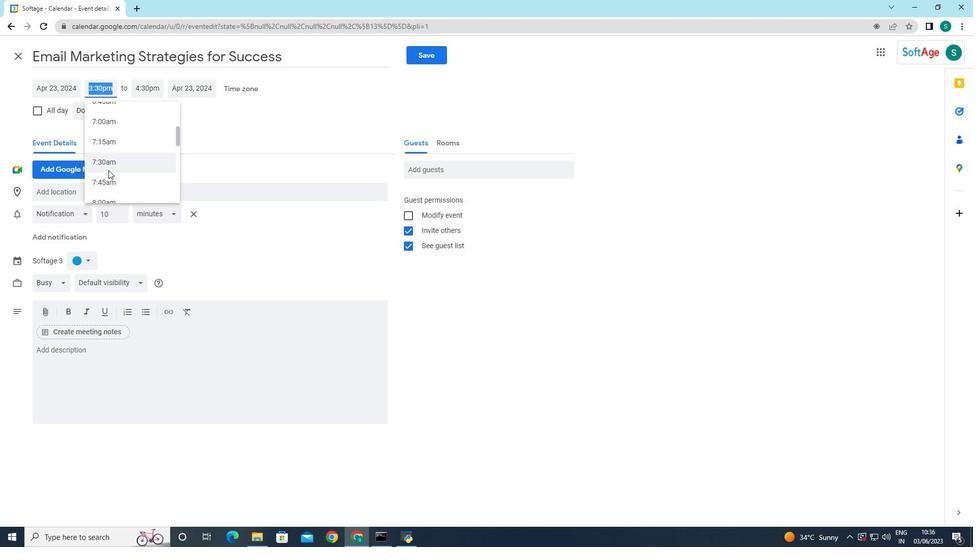 
Action: Mouse scrolled (109, 169) with delta (0, 0)
Screenshot: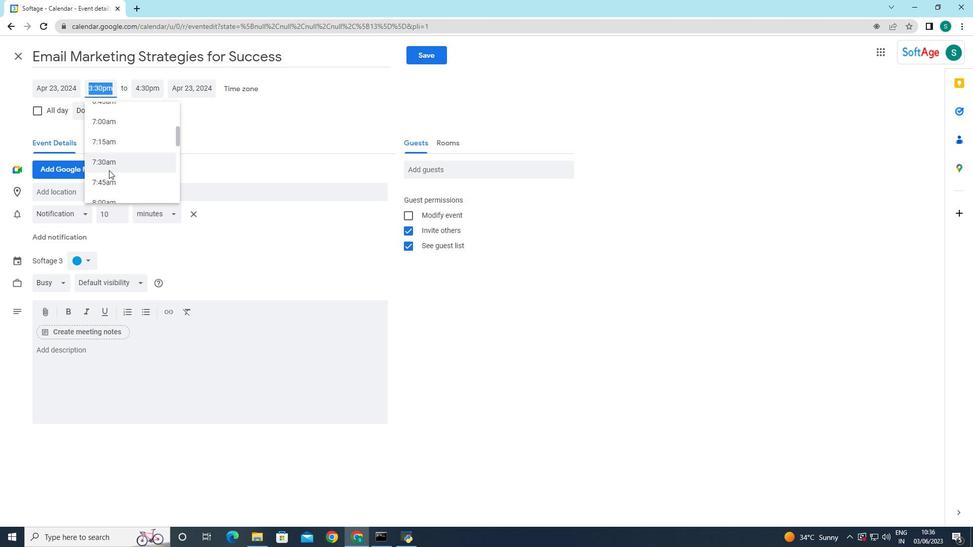 
Action: Mouse scrolled (109, 169) with delta (0, 0)
Screenshot: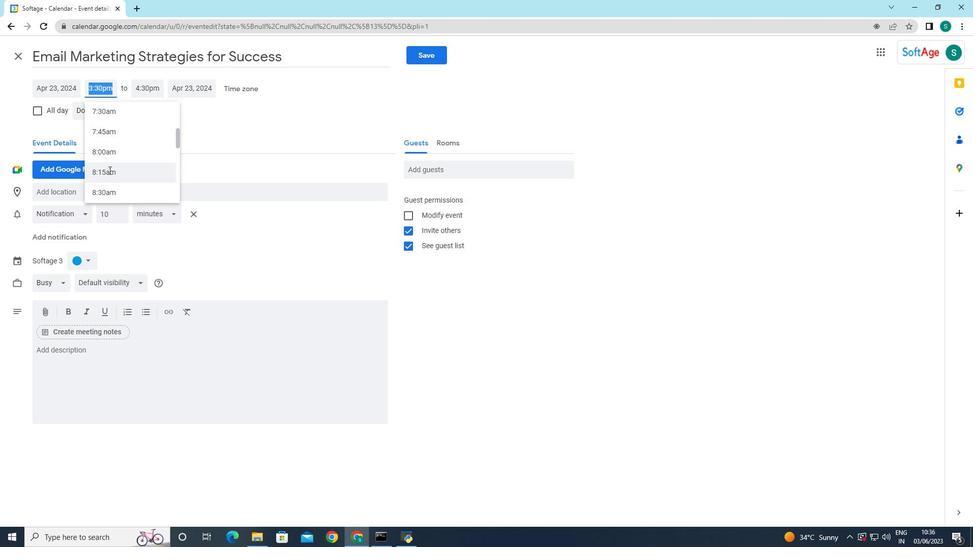 
Action: Mouse moved to (111, 183)
Screenshot: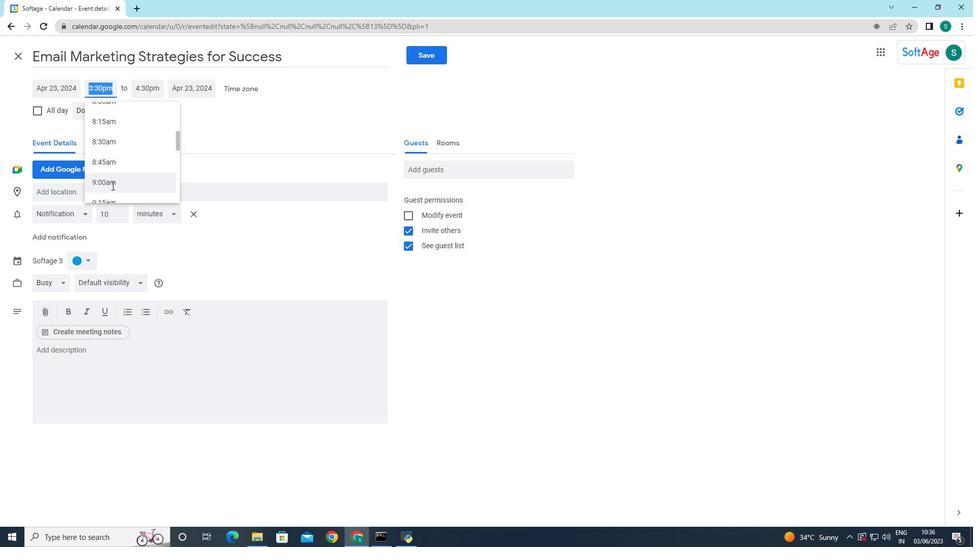 
Action: Mouse pressed left at (111, 183)
Screenshot: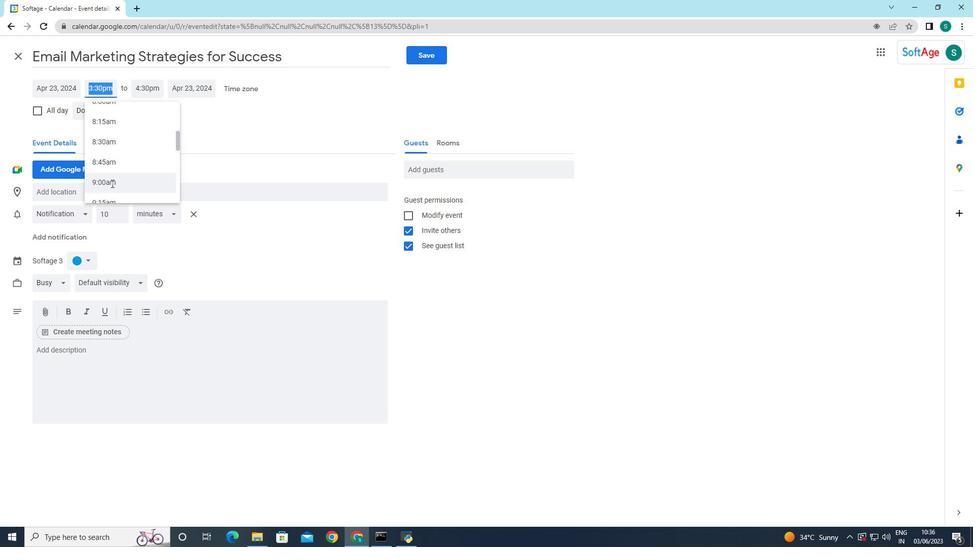 
Action: Mouse moved to (98, 87)
Screenshot: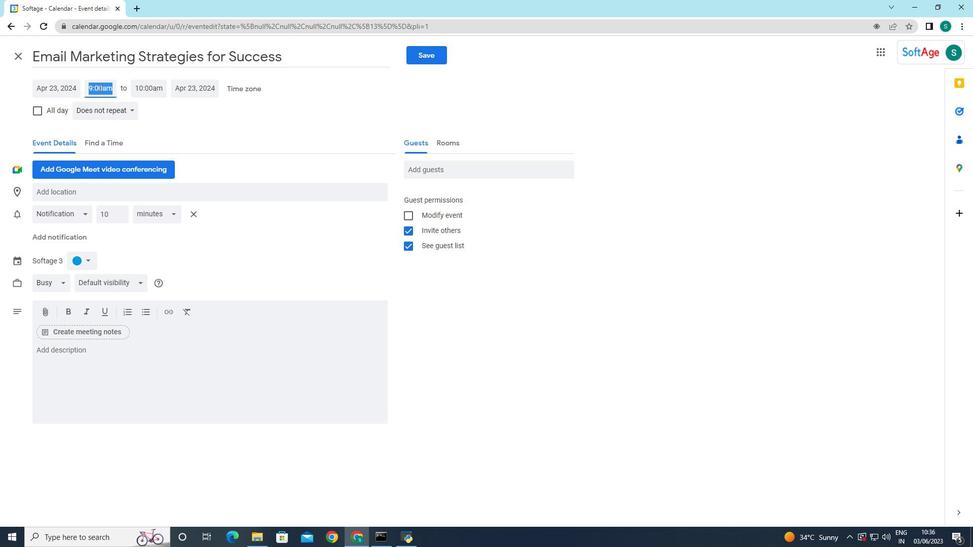
Action: Mouse pressed left at (98, 87)
Screenshot: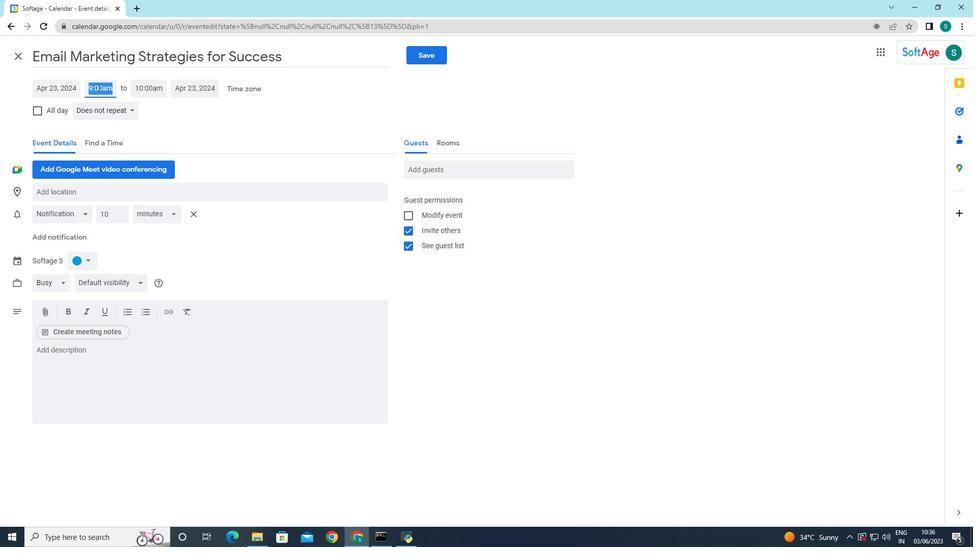 
Action: Mouse moved to (110, 96)
Screenshot: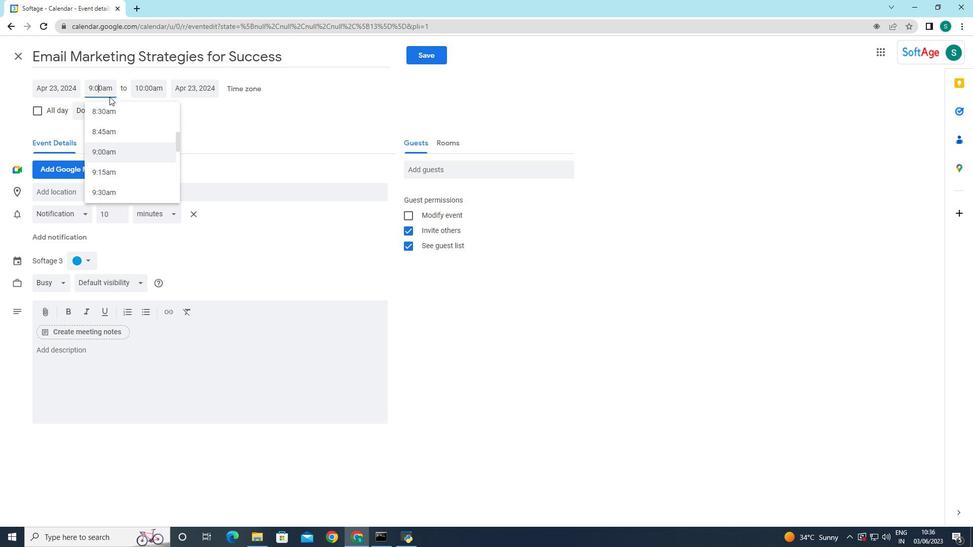 
Action: Key pressed <Key.backspace>4
Screenshot: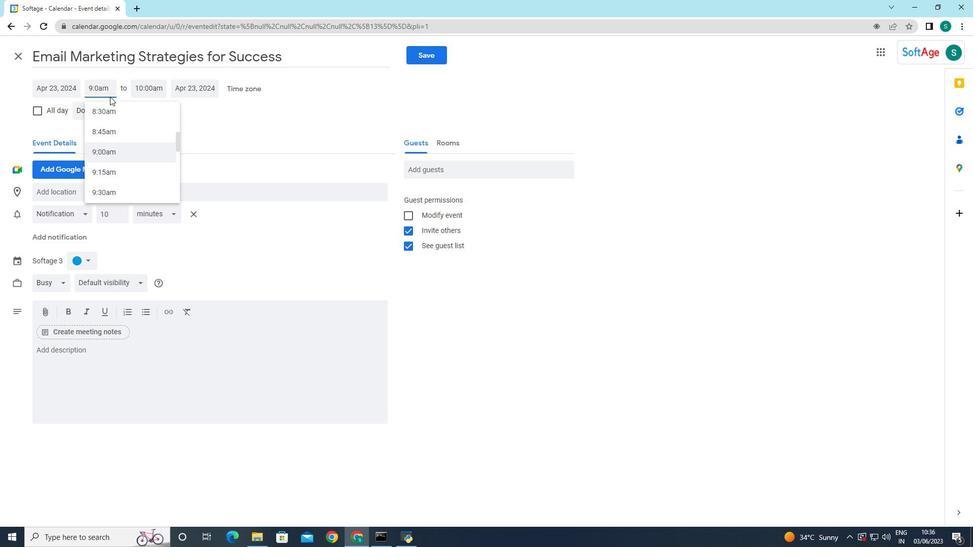 
Action: Mouse moved to (308, 141)
Screenshot: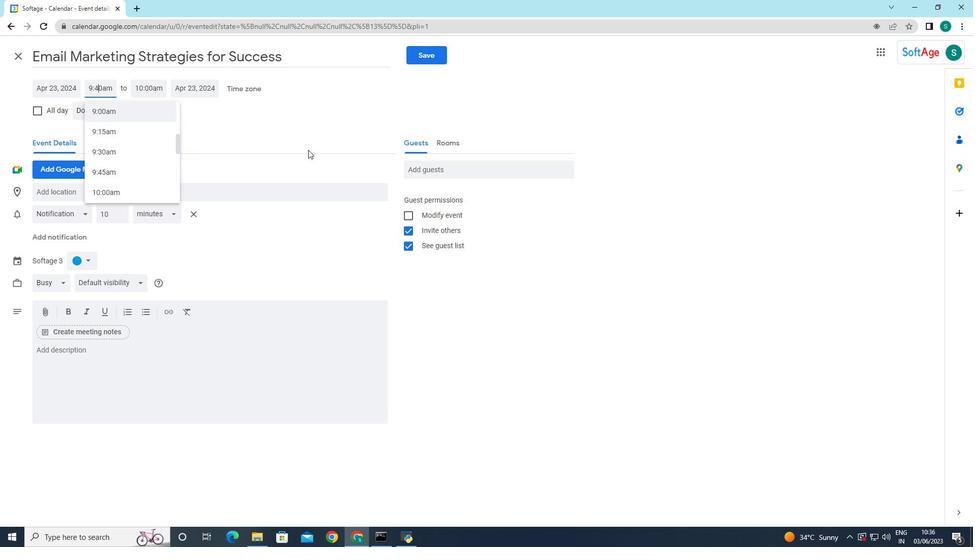 
Action: Mouse pressed left at (308, 141)
Screenshot: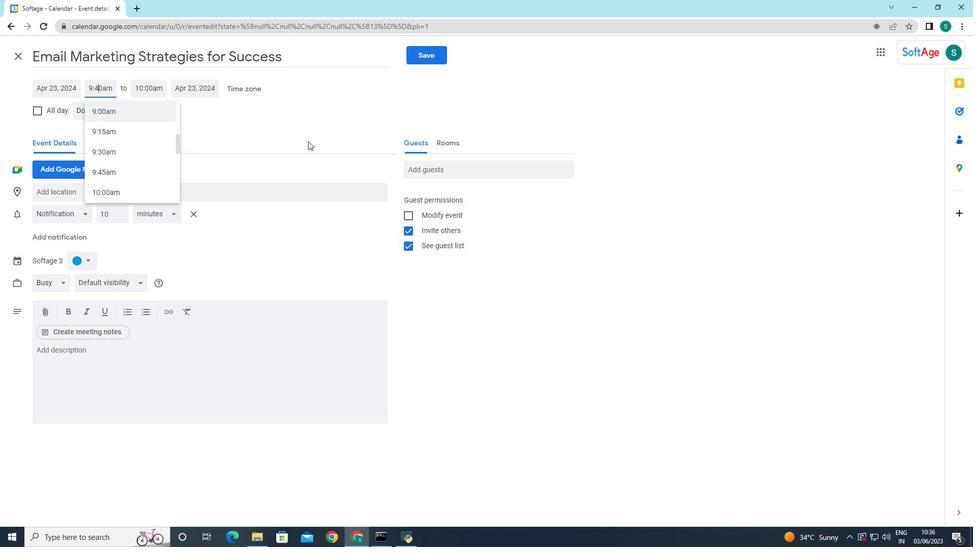
Action: Mouse moved to (156, 90)
Screenshot: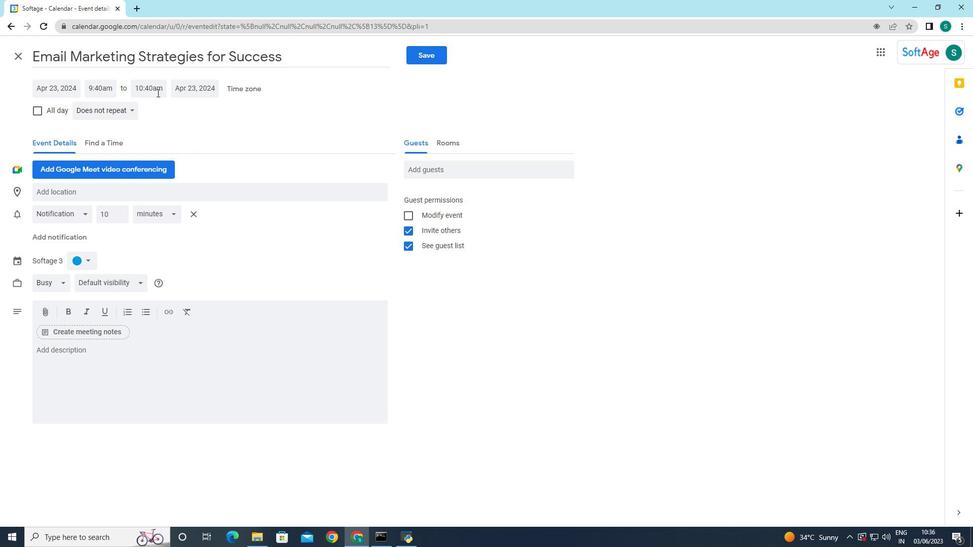 
Action: Mouse pressed left at (156, 90)
Screenshot: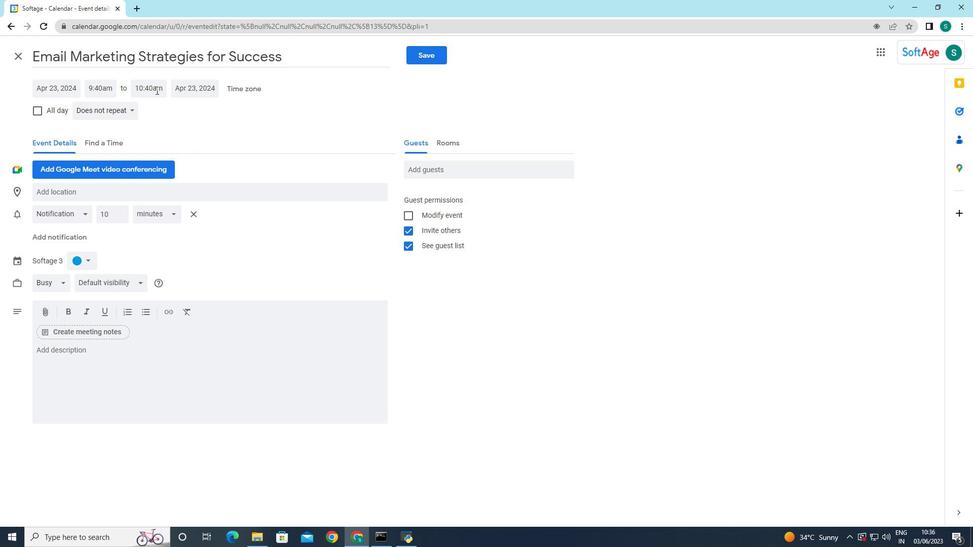 
Action: Mouse moved to (171, 195)
Screenshot: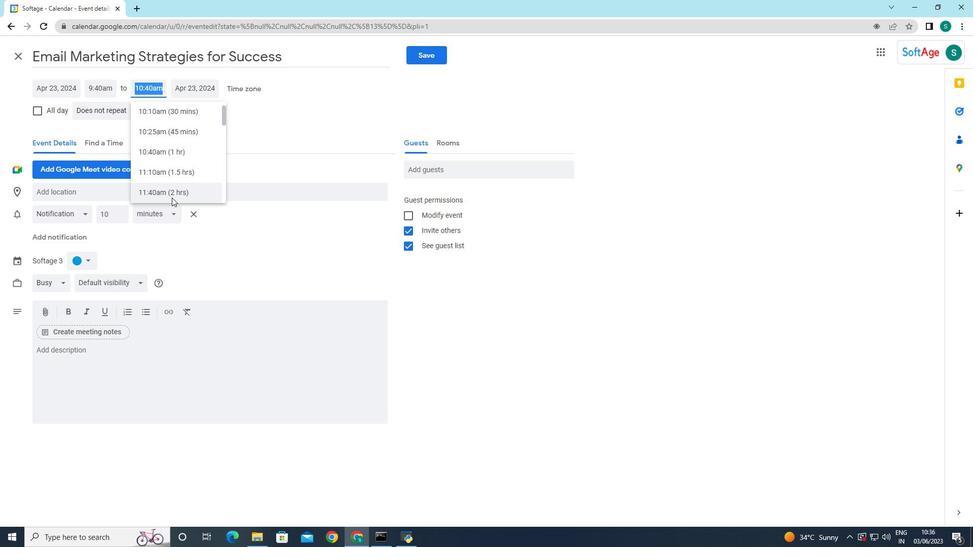 
Action: Mouse pressed left at (171, 195)
Screenshot: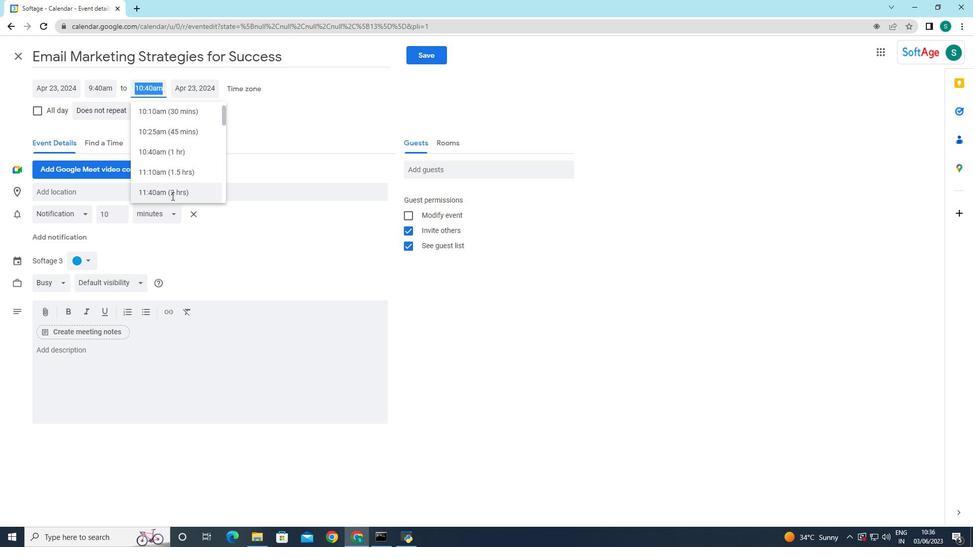 
Action: Mouse moved to (238, 138)
Screenshot: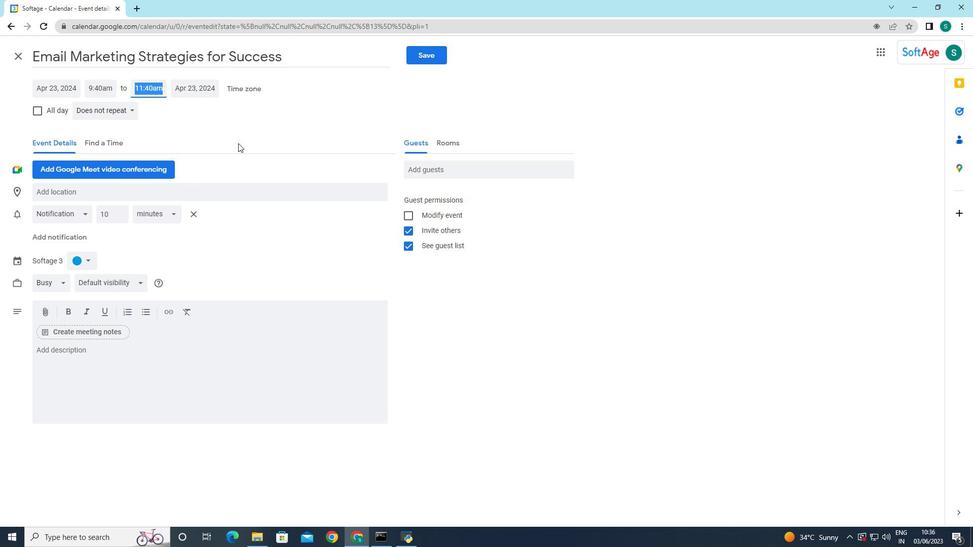 
Action: Mouse pressed left at (238, 138)
Screenshot: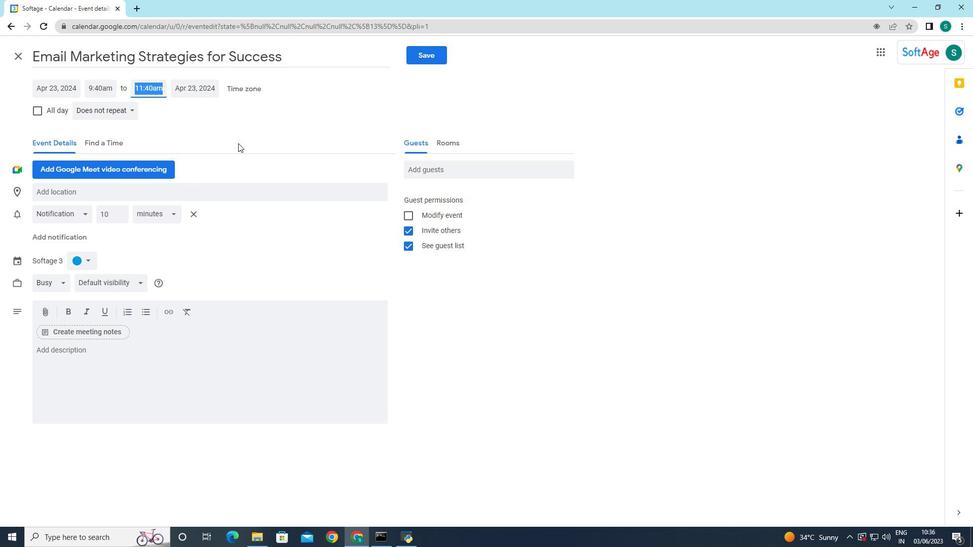 
Action: Mouse moved to (69, 355)
Screenshot: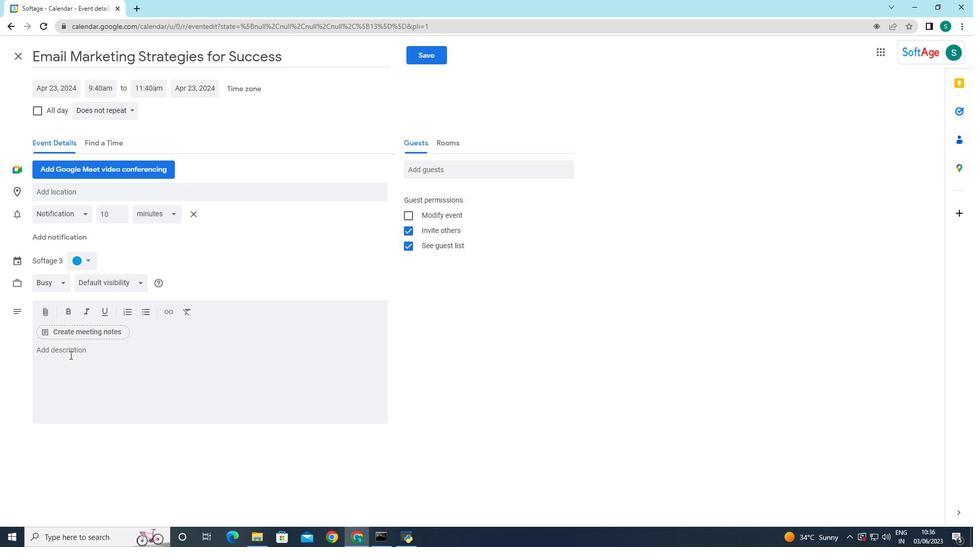 
Action: Mouse pressed left at (69, 355)
Screenshot: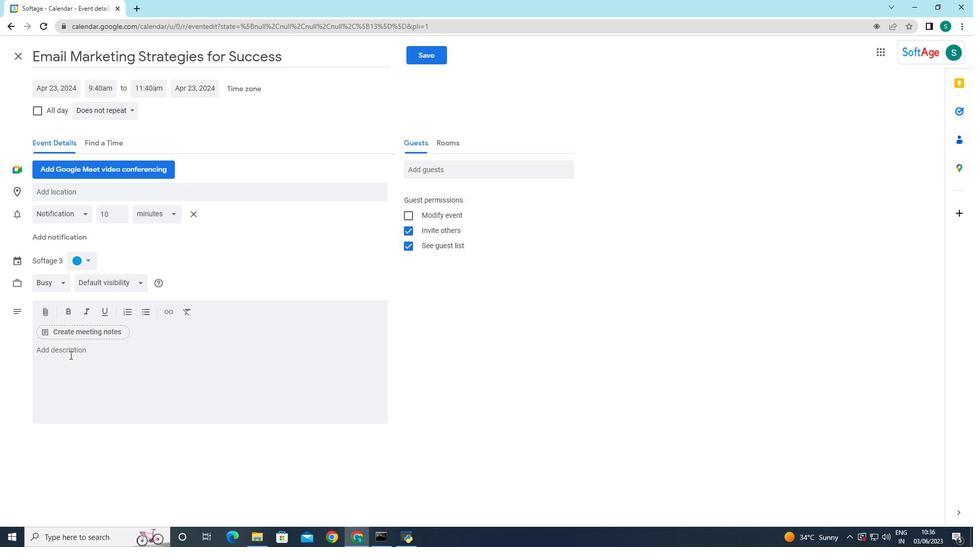 
Action: Mouse moved to (177, 279)
Screenshot: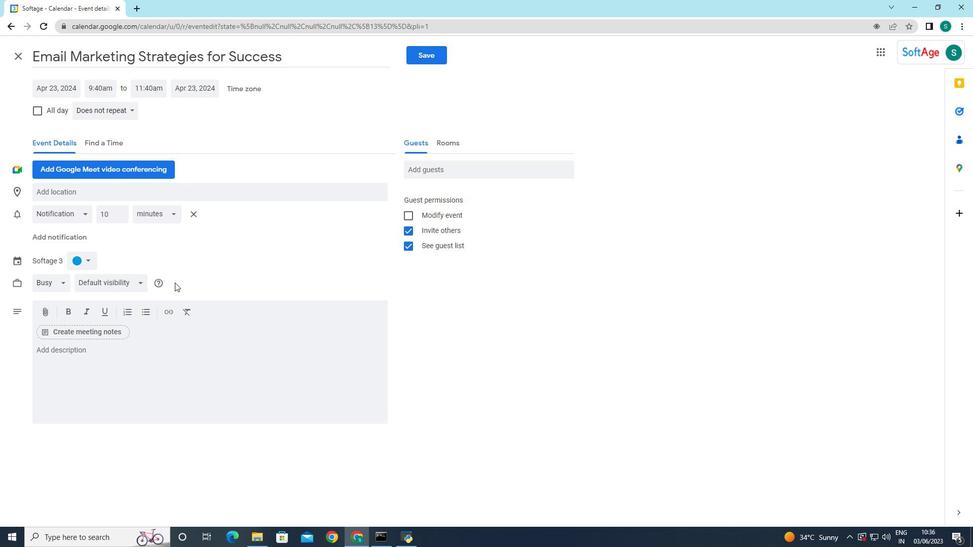 
Action: Key pressed <Key.caps_lock>L<Key.caps_lock>unch<Key.space>breaks<Key.space>often<Key.space>provide<Key.space><Key.space>a<Key.space><Key.backspace><Key.backspace><Key.backspace>a<Key.space>chance<Key.space>for<Key.space>socializing<Key.space>and<Key.space>building<Key.space>relationships<Key.space>with<Key.space>colleagues.<Key.space>i<Key.backspace><Key.caps_lock>I<Key.caps_lock>t's<Key.space><Key.caps_lock>A<Key.space><Key.backspace><Key.backspace><Key.caps_lock>a<Key.space>time<Key.space>to<Key.space>connect<Key.space>with<Key.space>coworkers,<Key.space>share<Key.space>so<Key.backspace>tories,<Key.space>and<Key.space>engage<Key.space>in<Key.space>casual<Key.space>conversations.
Screenshot: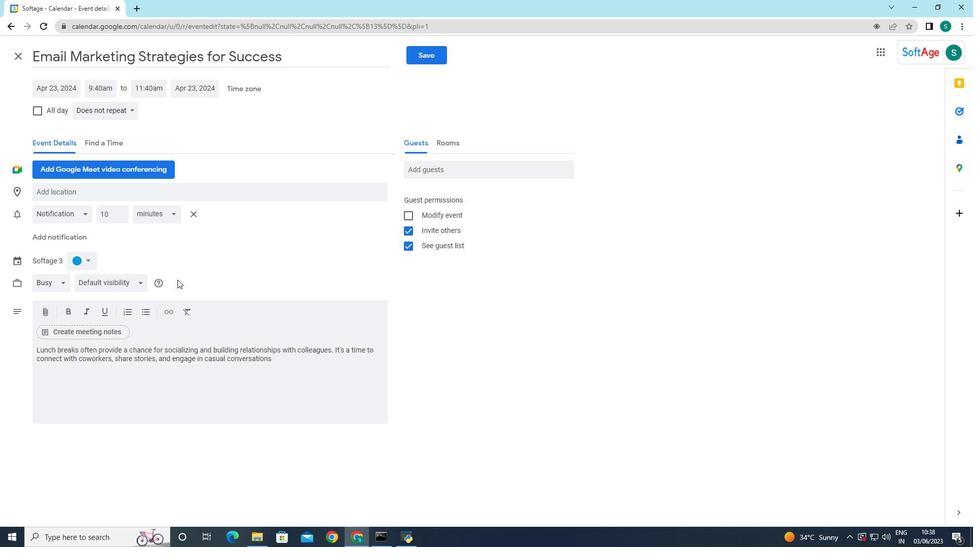 
Action: Mouse moved to (81, 264)
Screenshot: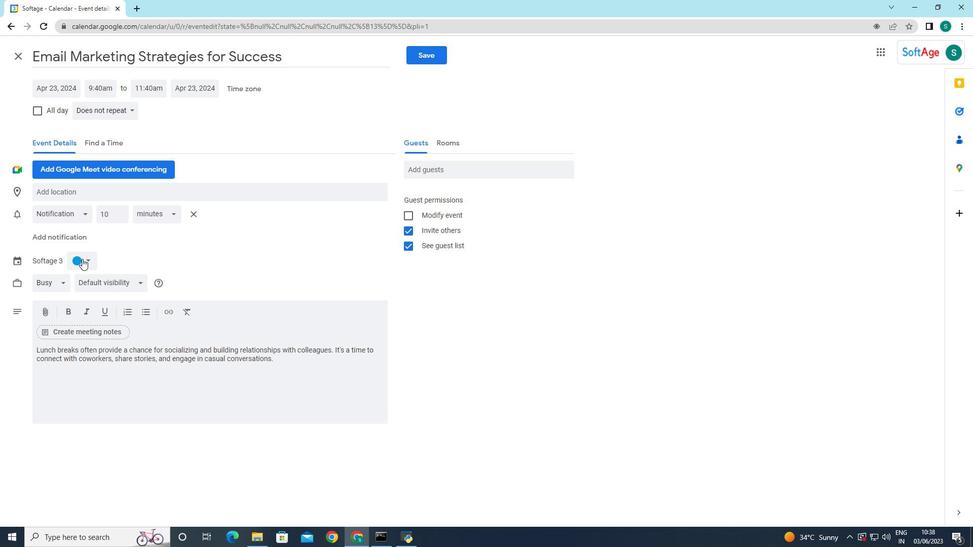 
Action: Mouse pressed left at (81, 264)
Screenshot: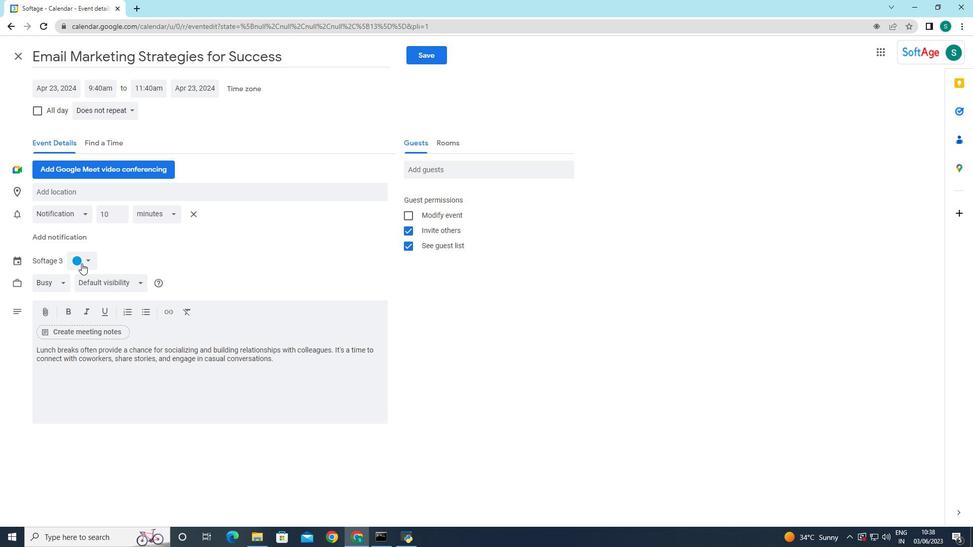 
Action: Mouse moved to (90, 308)
Screenshot: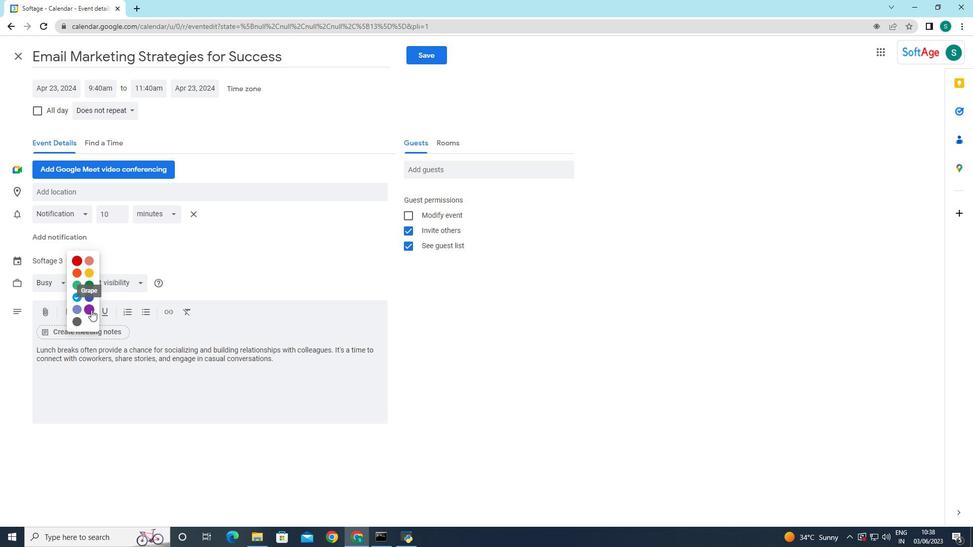 
Action: Mouse pressed left at (90, 308)
Screenshot: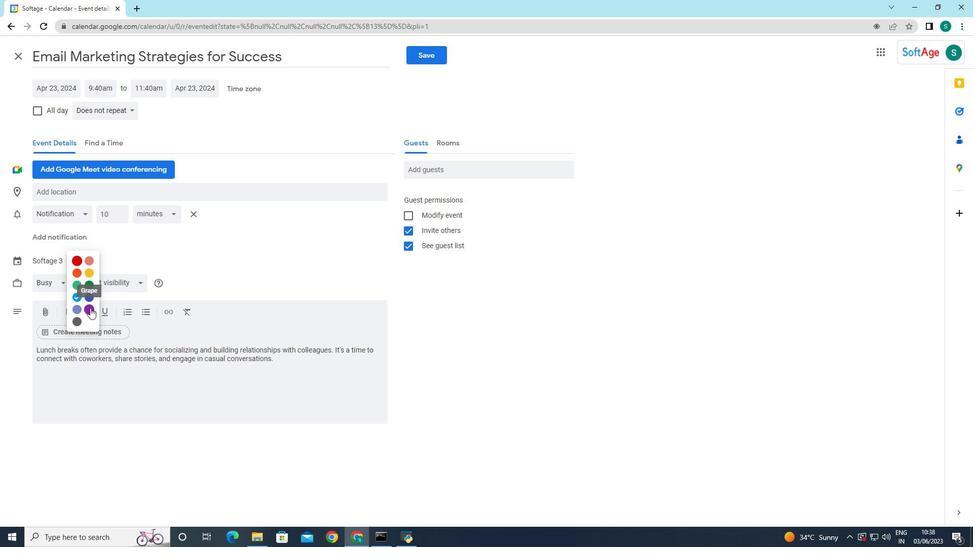 
Action: Mouse moved to (78, 259)
Screenshot: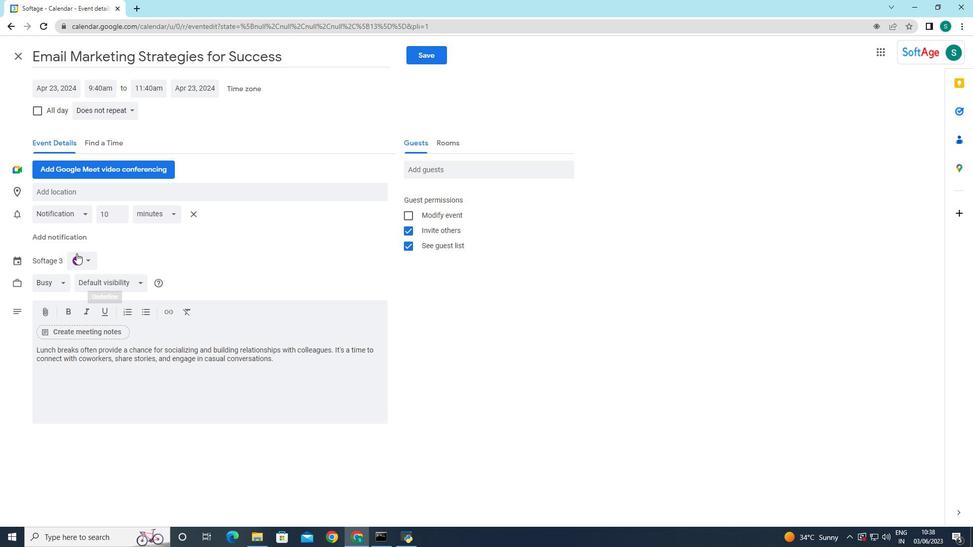 
Action: Mouse pressed left at (78, 259)
Screenshot: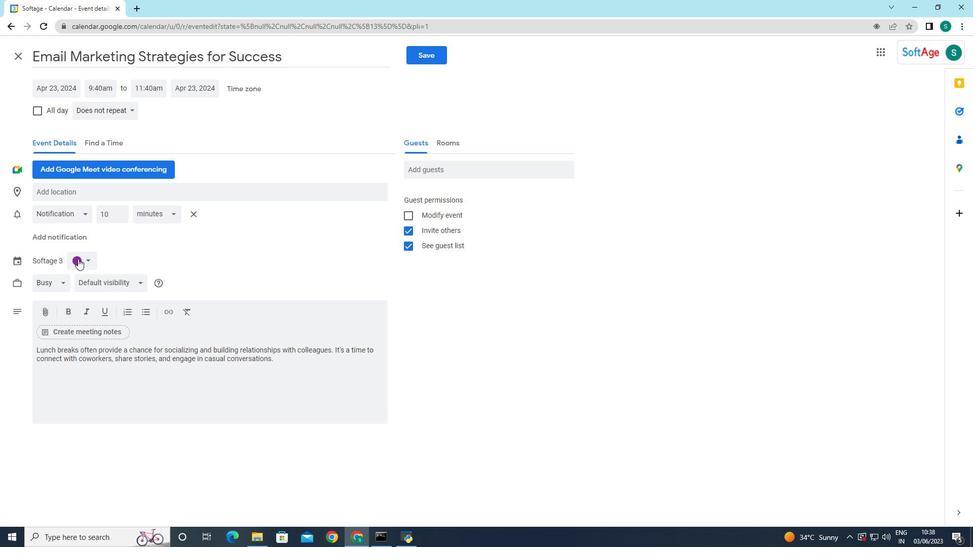 
Action: Mouse moved to (140, 189)
Screenshot: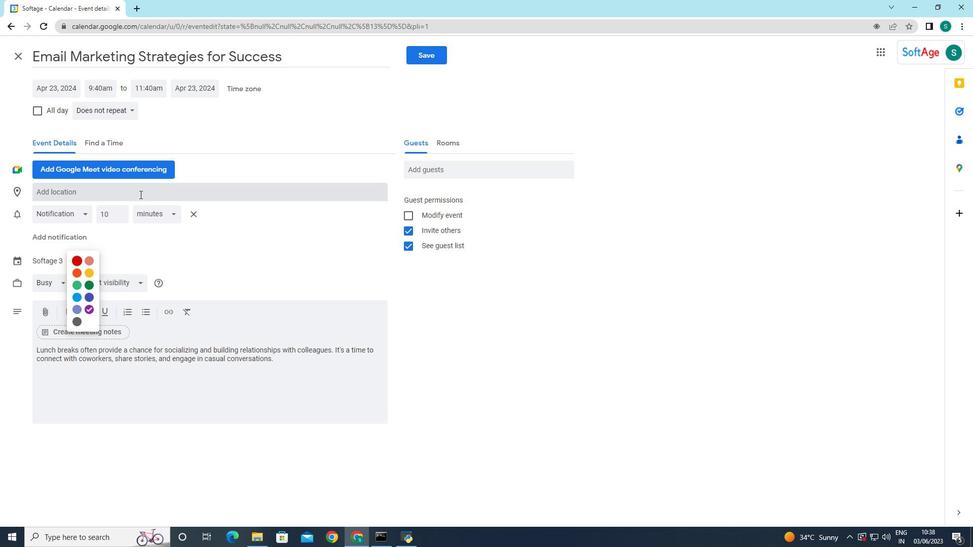 
Action: Mouse pressed left at (140, 189)
Screenshot: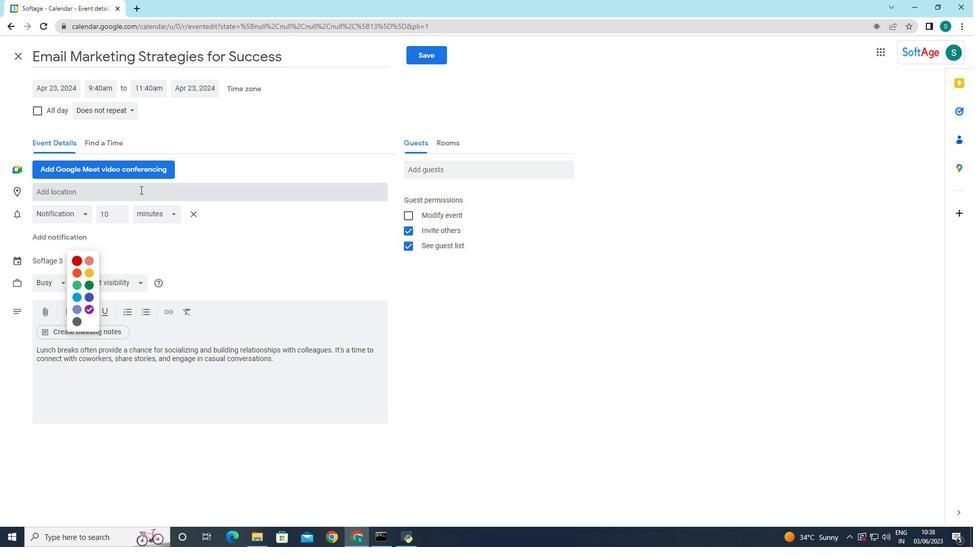 
Action: Mouse moved to (140, 189)
Screenshot: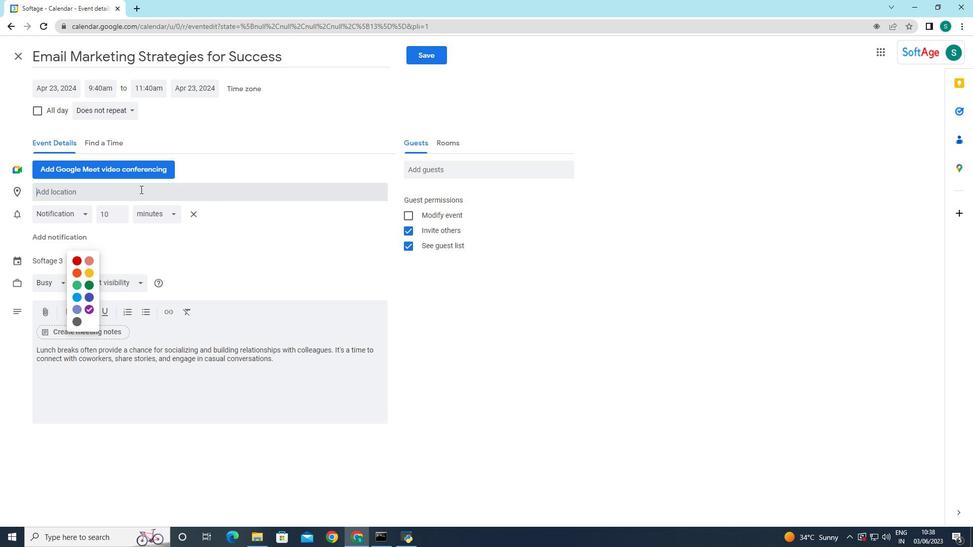 
Action: Key pressed 987<Key.space><Key.shift>Casa<Key.space><Key.shift>Mila<Key.space><Key.backspace>,<Key.space><Key.shift>Brce<Key.backspace><Key.backspace><Key.backspace>arcelona<Key.space><Key.shift>Spain
Screenshot: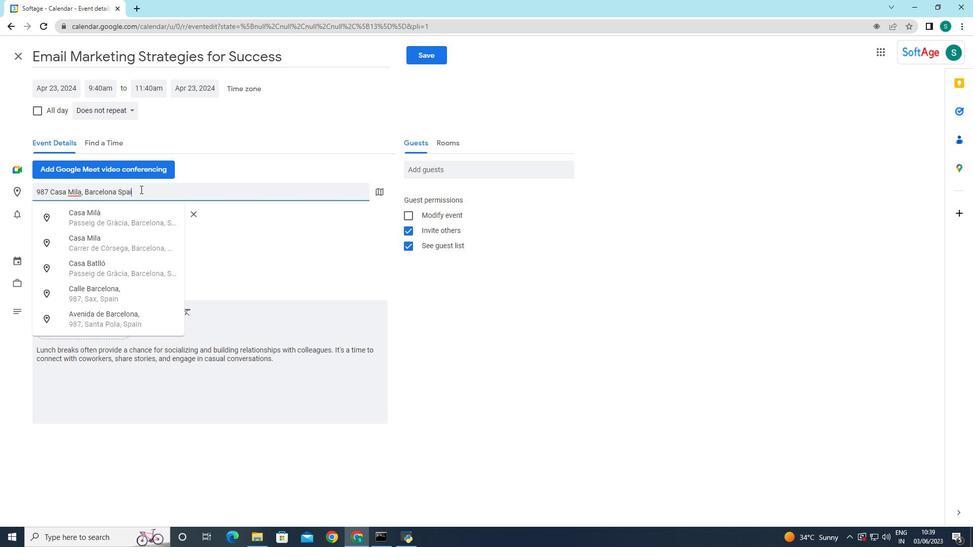 
Action: Mouse moved to (338, 263)
Screenshot: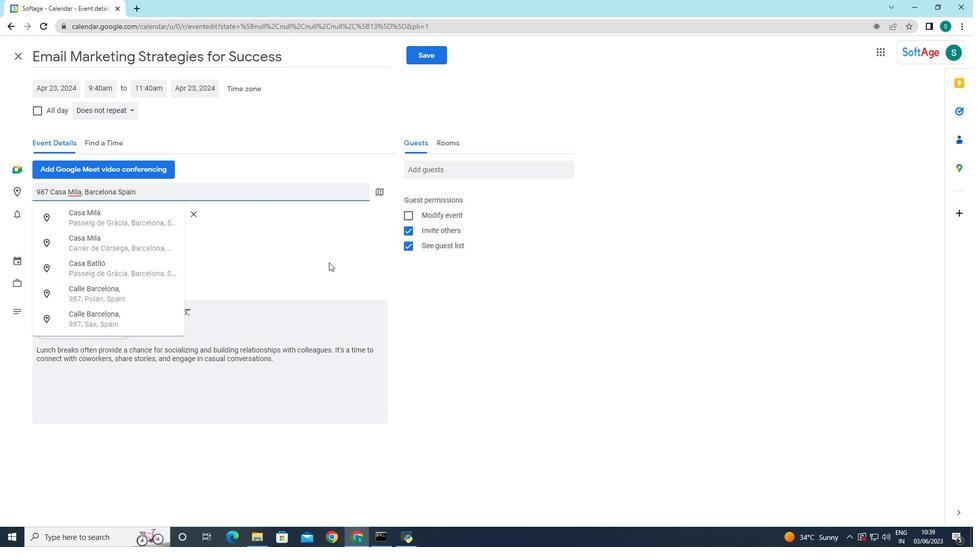 
Action: Mouse pressed left at (338, 263)
Screenshot: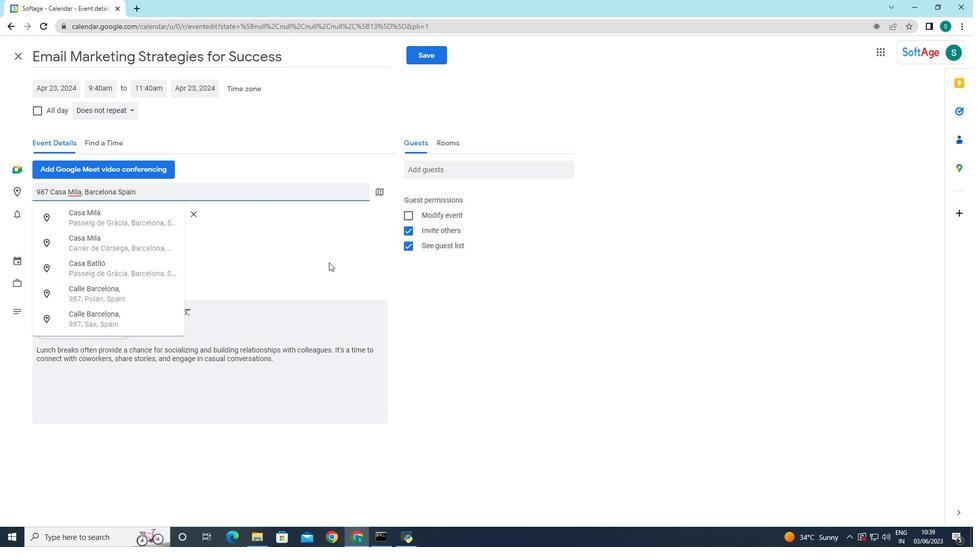 
Action: Mouse moved to (426, 167)
Screenshot: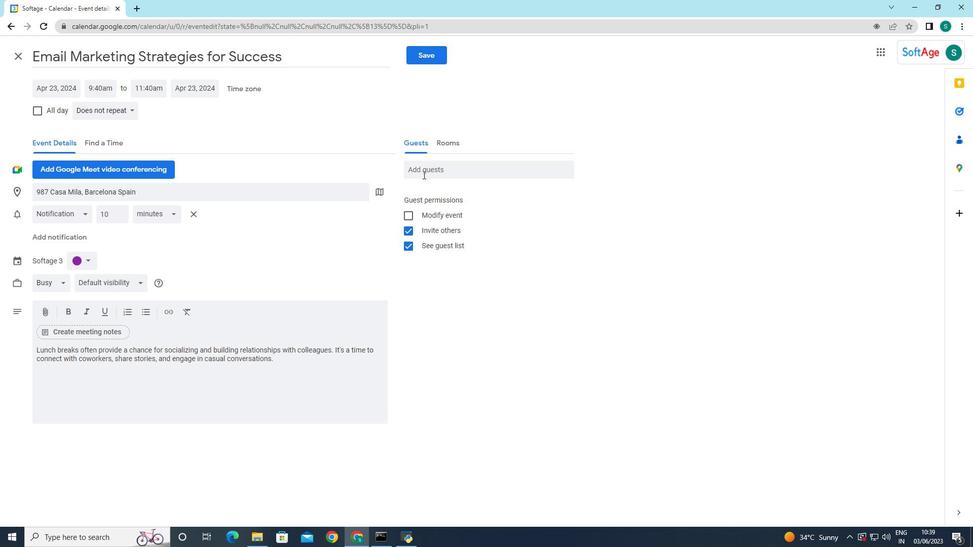 
Action: Mouse pressed left at (426, 167)
Screenshot: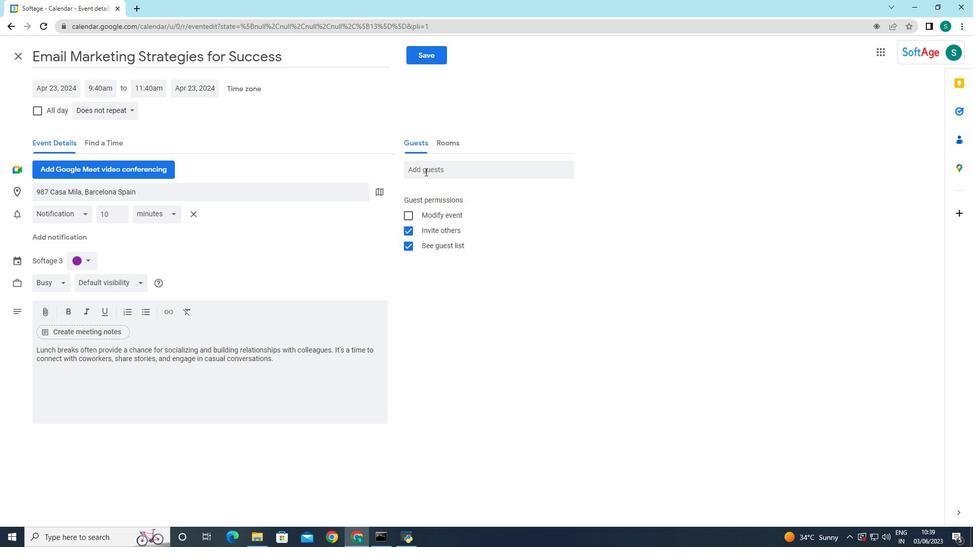 
Action: Mouse moved to (427, 167)
Screenshot: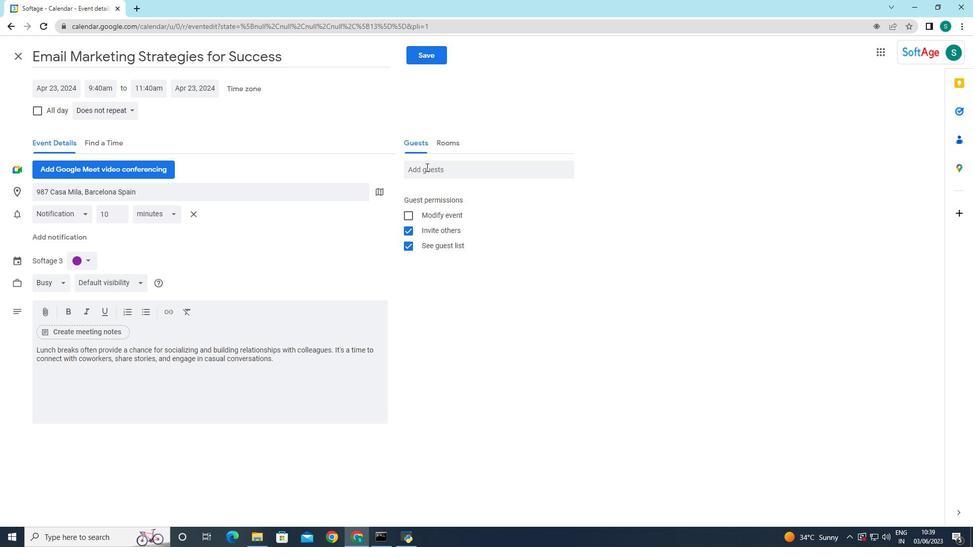 
Action: Key pressed softage
Screenshot: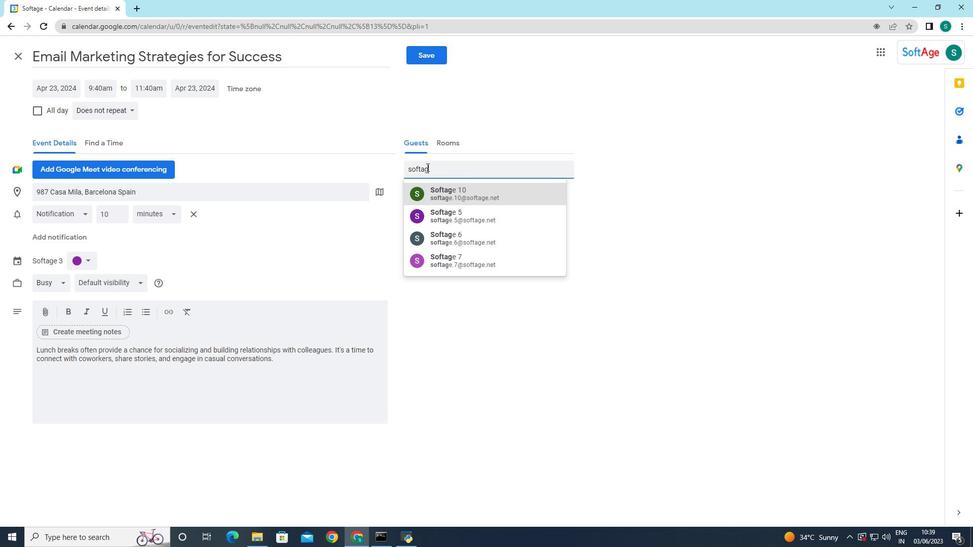 
Action: Mouse moved to (481, 190)
Screenshot: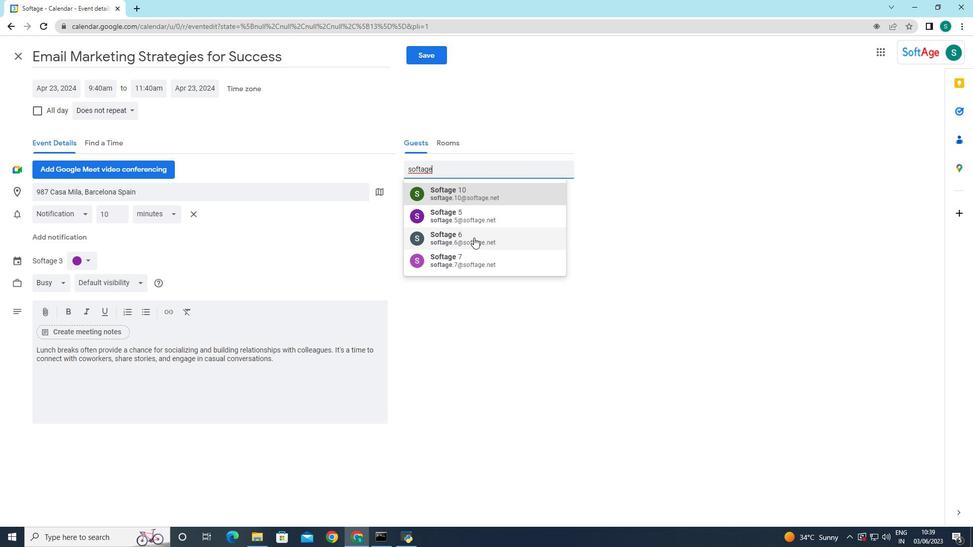 
Action: Key pressed .9
Screenshot: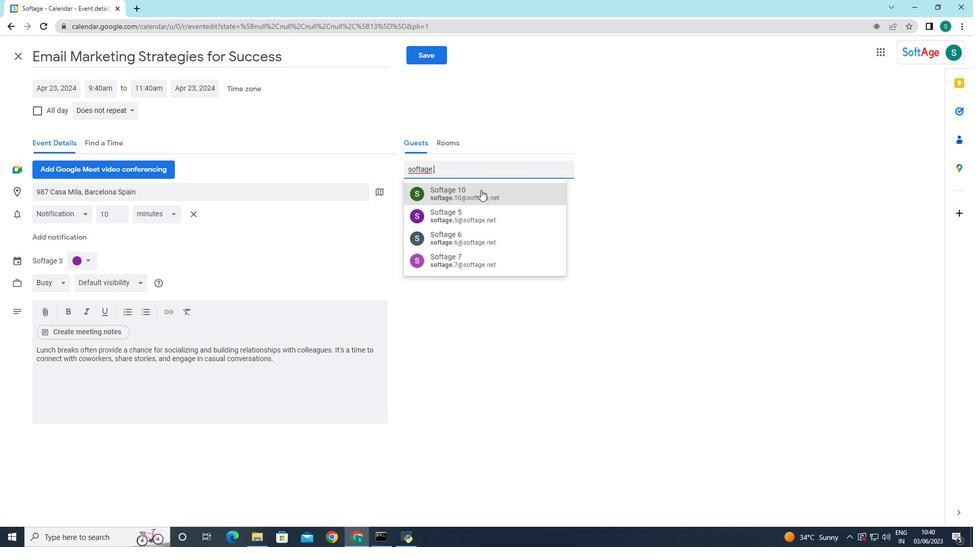 
Action: Mouse moved to (475, 190)
Screenshot: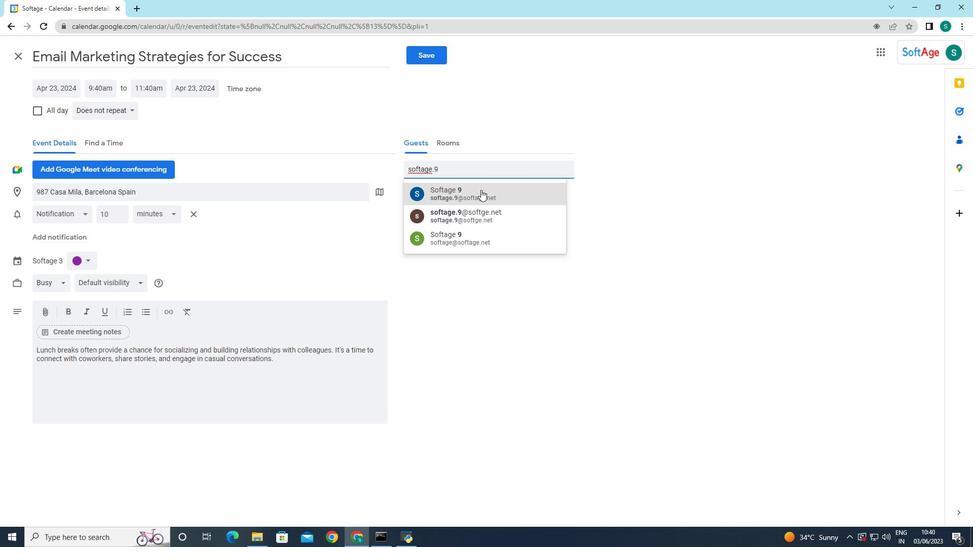 
Action: Mouse pressed left at (475, 190)
Screenshot: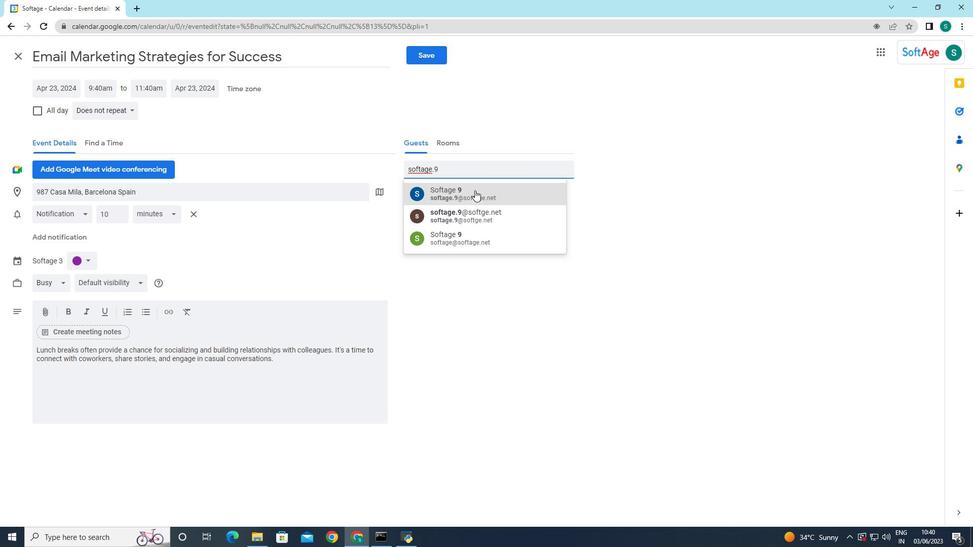 
Action: Mouse moved to (484, 166)
Screenshot: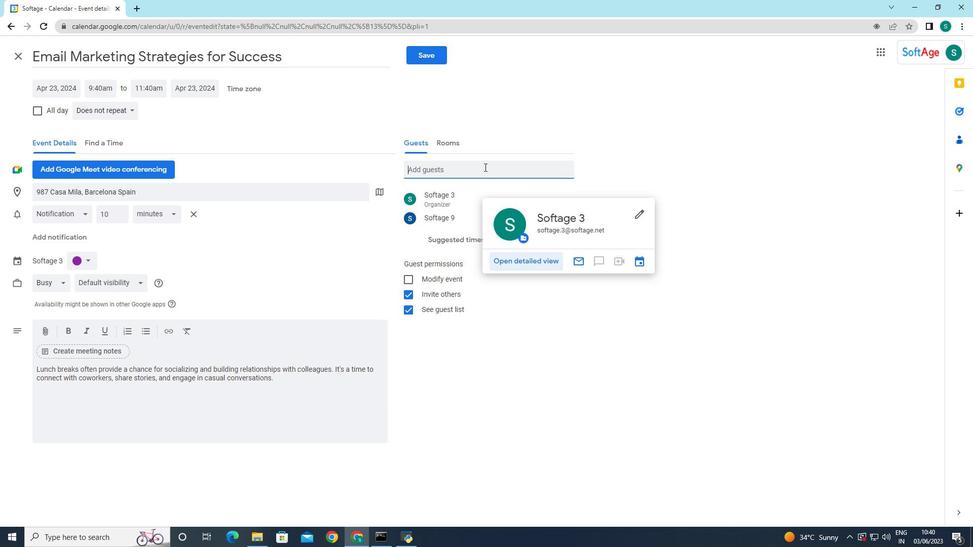
Action: Mouse pressed left at (484, 166)
Screenshot: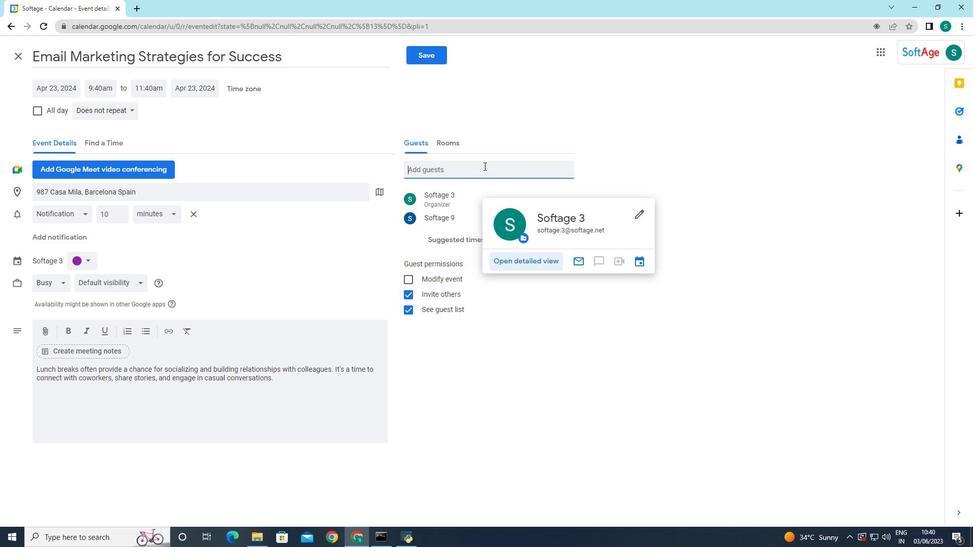 
Action: Mouse moved to (477, 187)
Screenshot: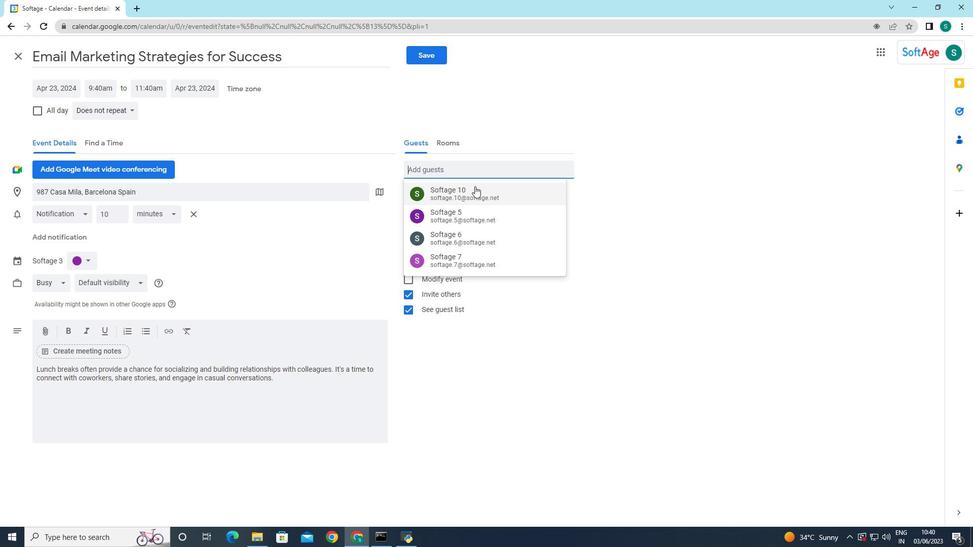 
Action: Mouse pressed left at (477, 187)
Screenshot: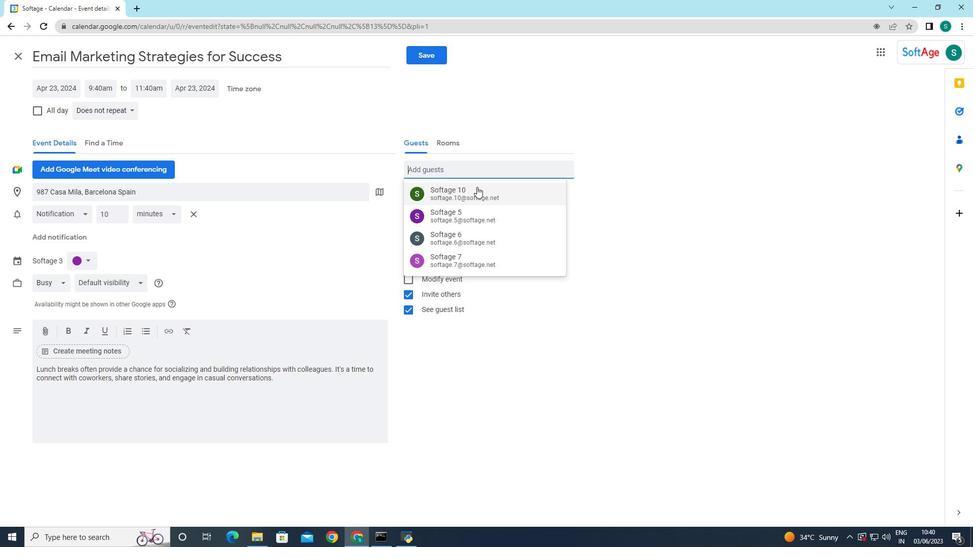 
Action: Mouse moved to (563, 198)
Screenshot: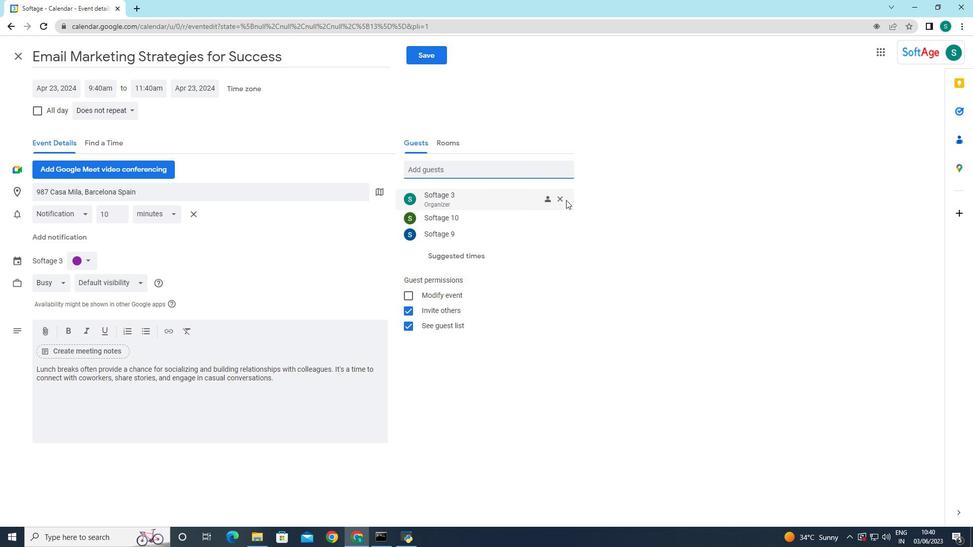 
Action: Mouse pressed left at (563, 198)
Screenshot: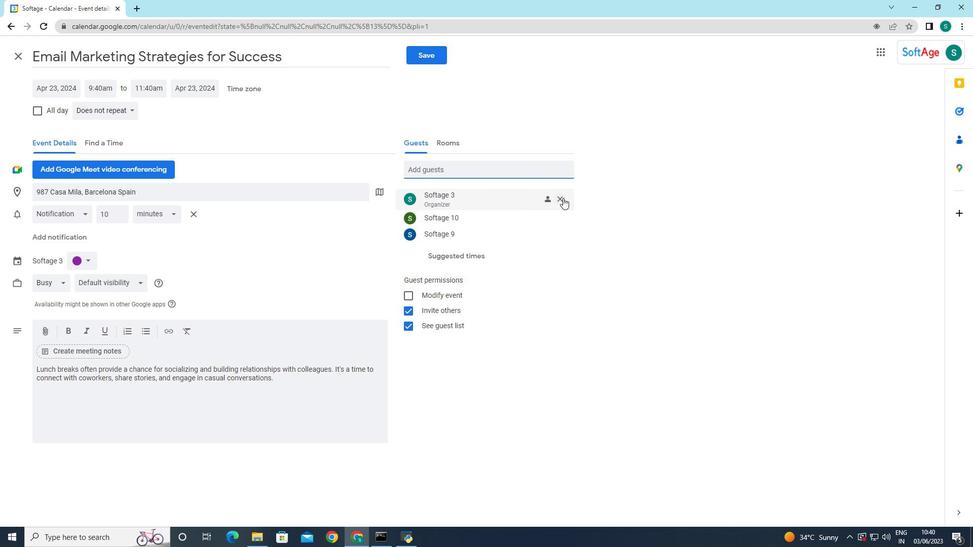 
Action: Mouse moved to (109, 111)
Screenshot: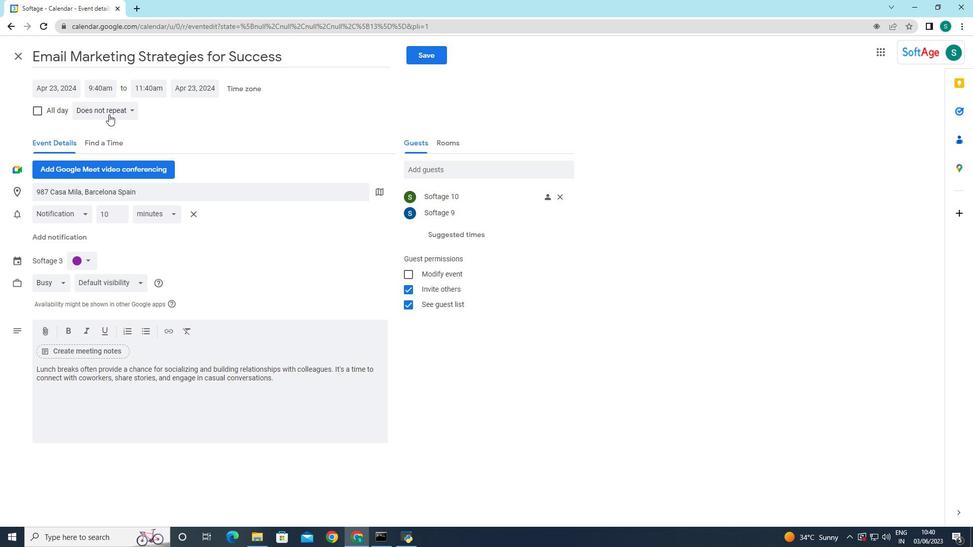 
Action: Mouse pressed left at (109, 111)
Screenshot: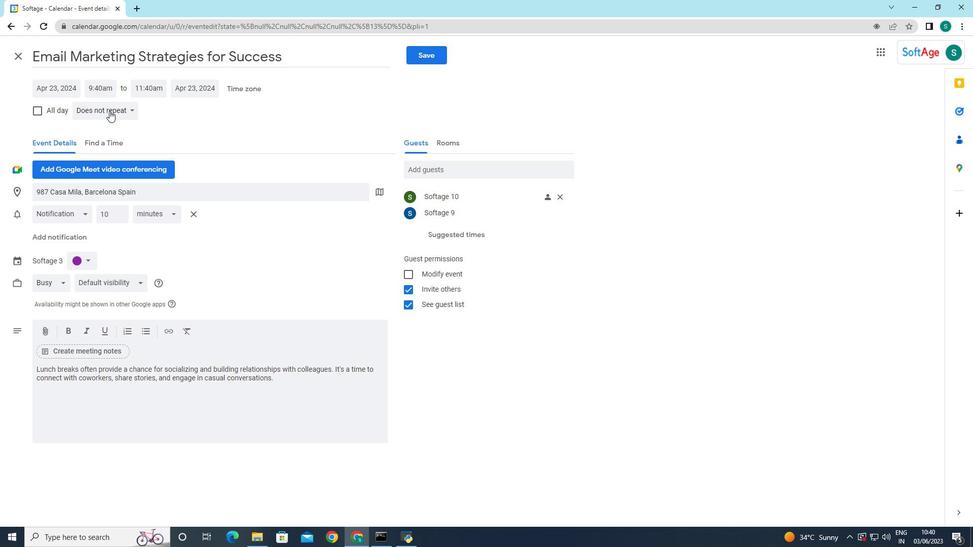 
Action: Mouse moved to (122, 202)
Screenshot: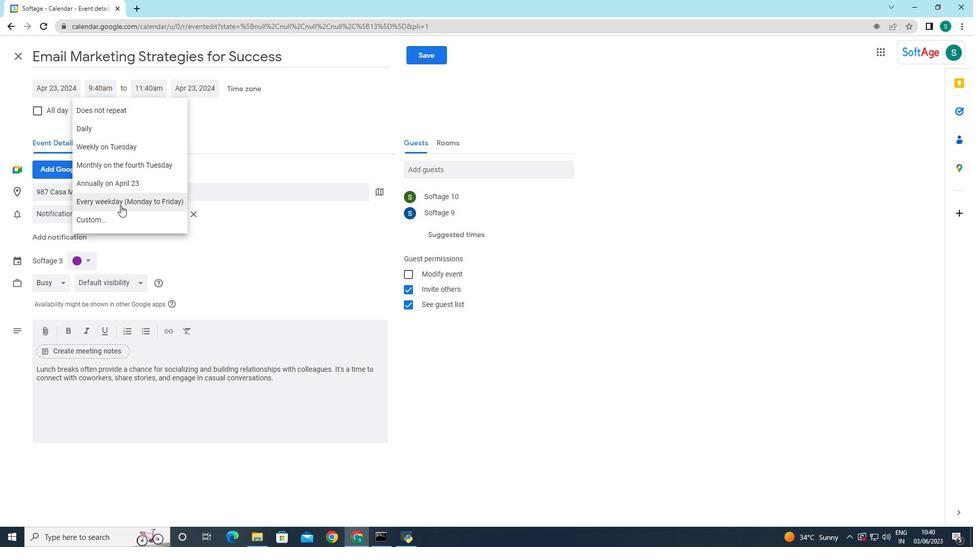 
Action: Mouse pressed left at (122, 202)
Screenshot: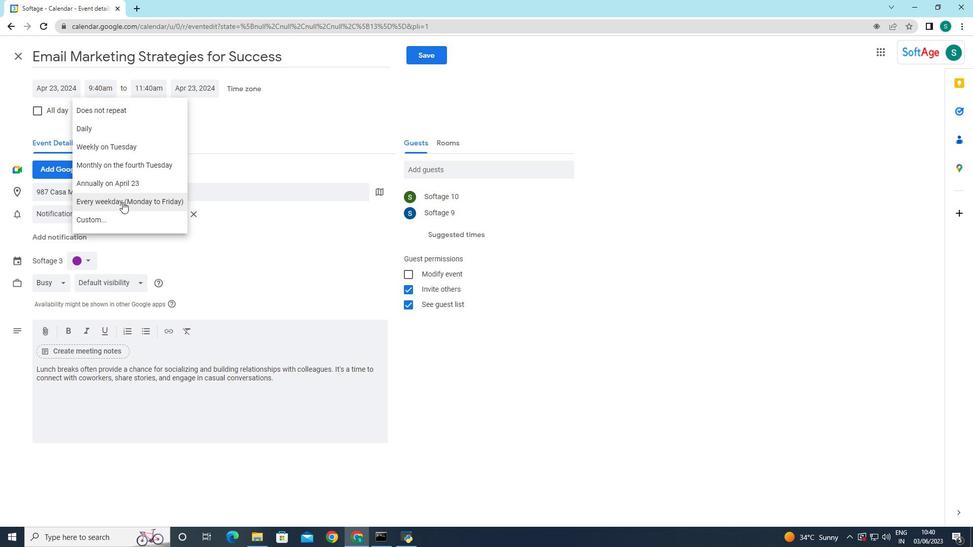 
Action: Mouse moved to (430, 57)
Screenshot: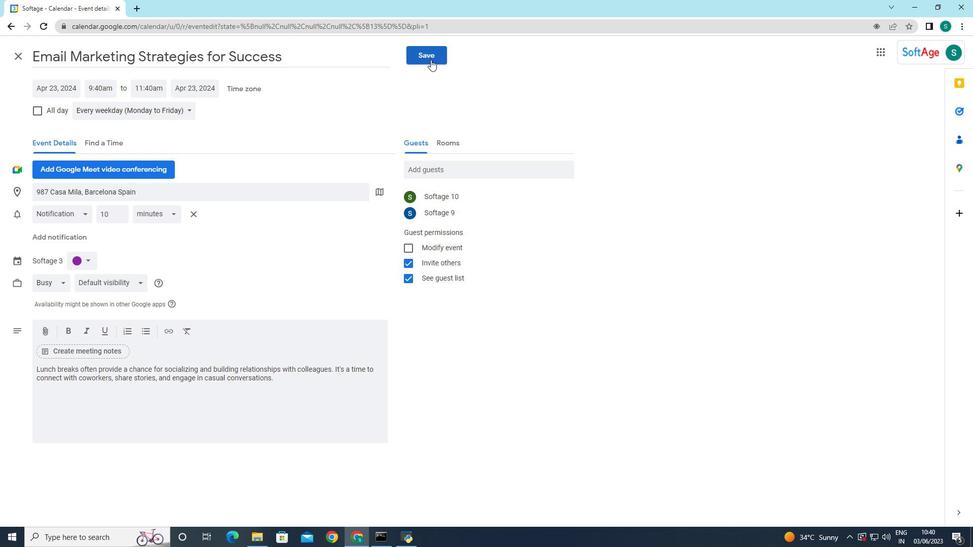 
Action: Mouse pressed left at (430, 57)
Screenshot: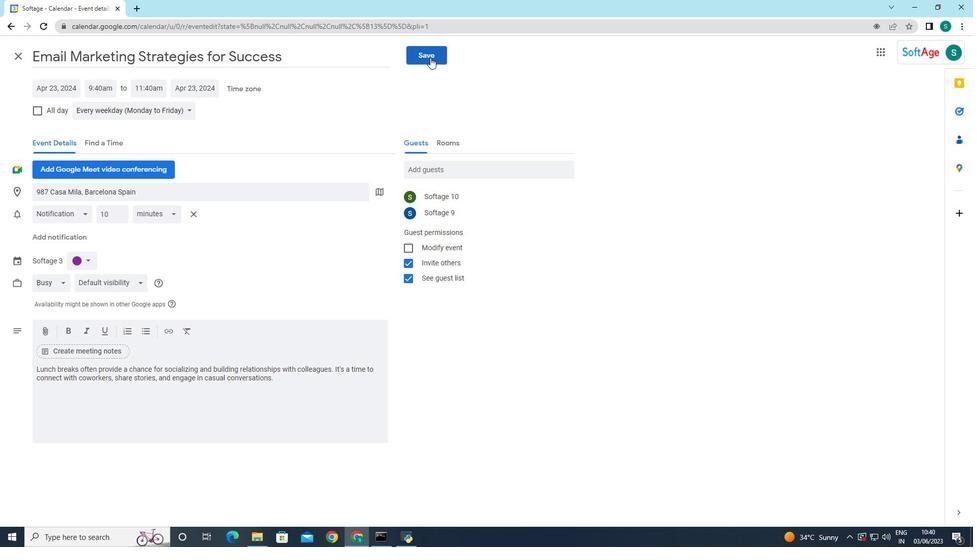 
Action: Mouse moved to (584, 301)
Screenshot: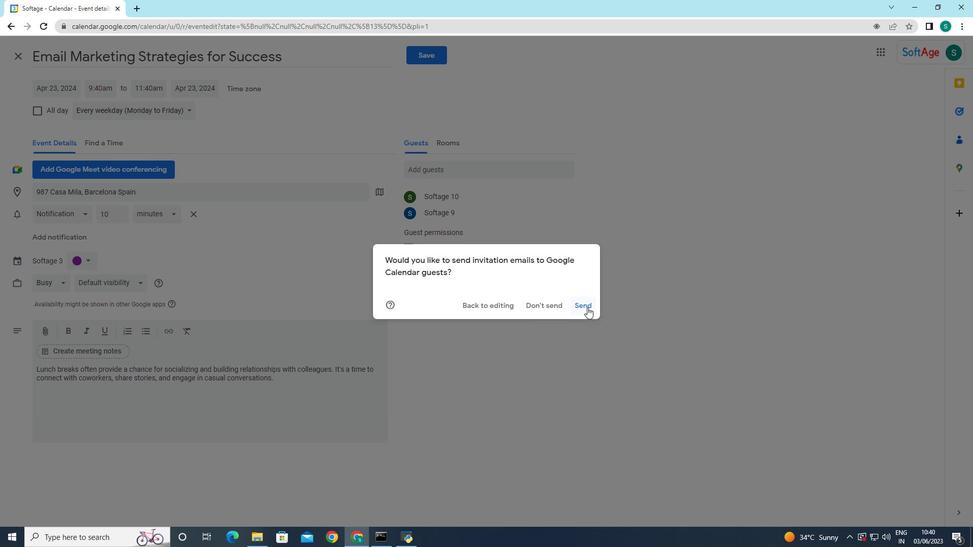 
Action: Mouse pressed left at (584, 301)
Screenshot: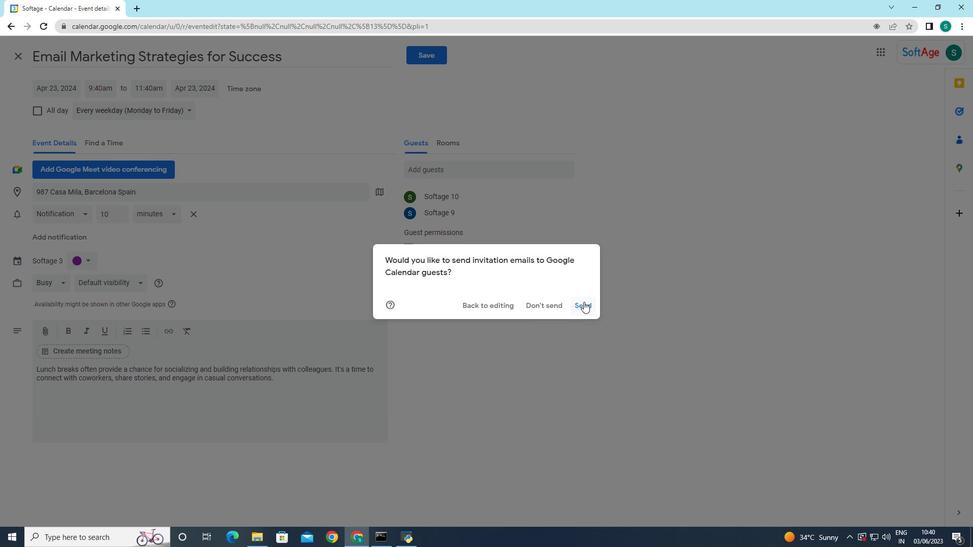 
Action: Mouse moved to (584, 302)
Screenshot: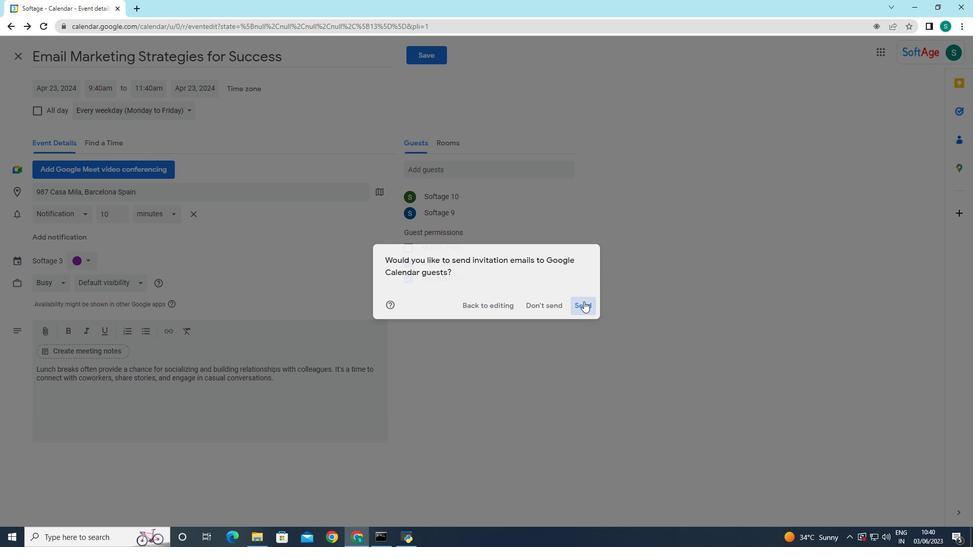 
